 Task: Log work in the project AgileRamp for the issue 'Create a new online platform for online coding courses with advanced coding challenges and coding contests features' spent time as '4w 2d 17h 45m' and remaining time as '2w 5d 3h 18m' and add a flag. Now add the issue to the epic 'Cloud-native application development'. Log work in the project AgileRamp for the issue 'Implement a new cloud-based procurement management system for a company with advanced procurement planning and purchasing features' spent time as '2w 2d 5h 12m' and remaining time as '3w 3d 16h 37m' and clone the issue. Now add the issue to the epic 'Customer relationship management (CRM) system upgrade'
Action: Mouse moved to (224, 62)
Screenshot: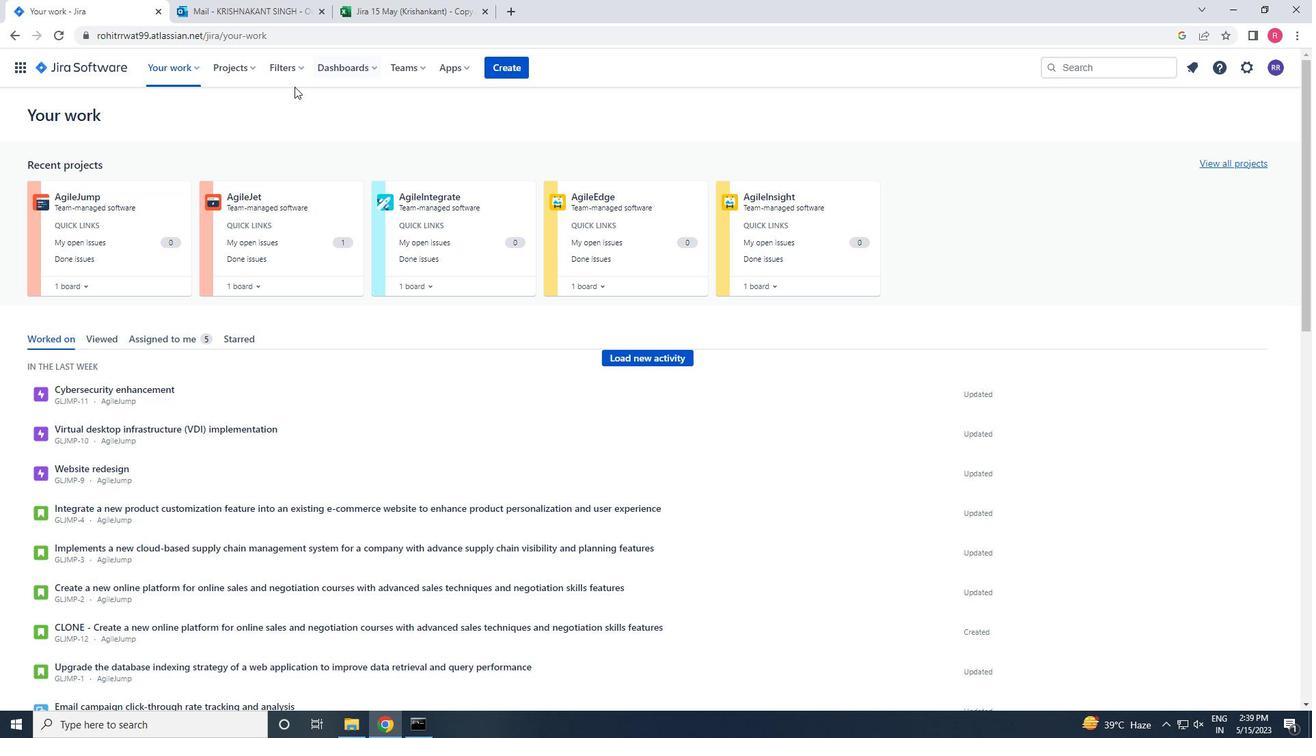 
Action: Mouse pressed left at (224, 62)
Screenshot: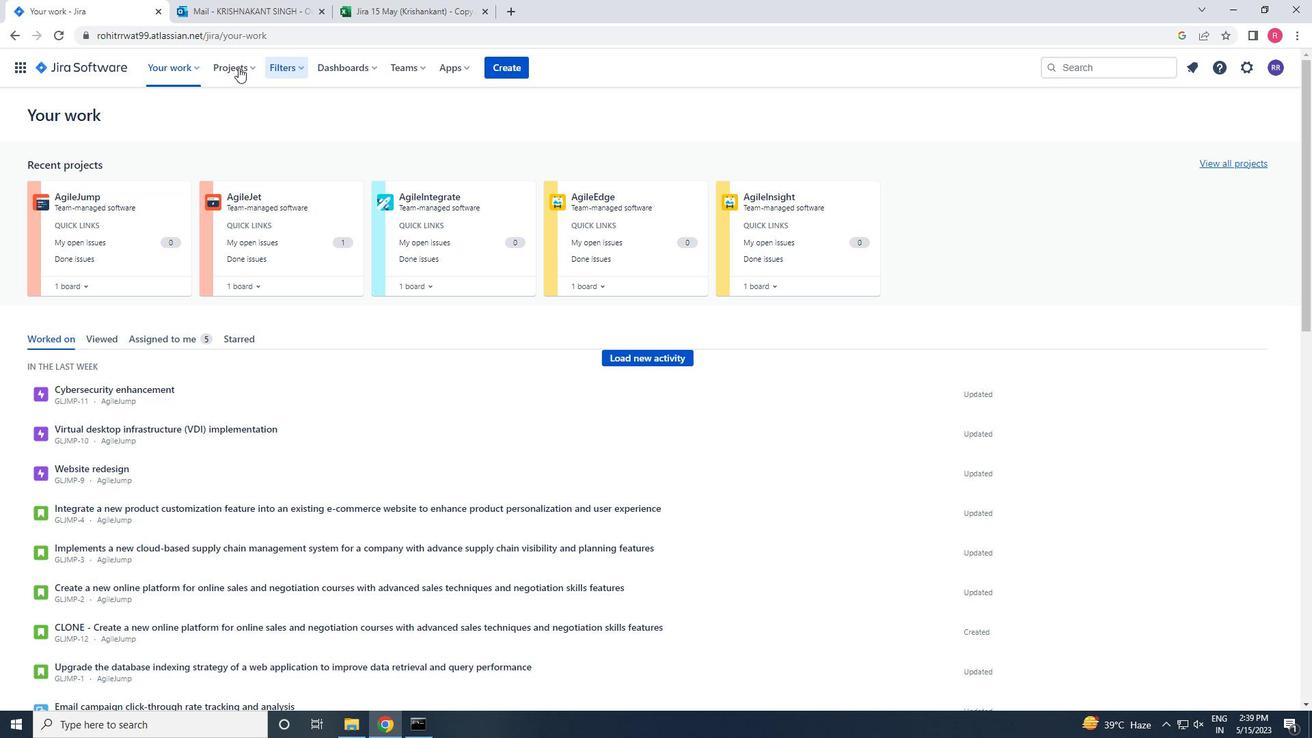 
Action: Mouse moved to (237, 121)
Screenshot: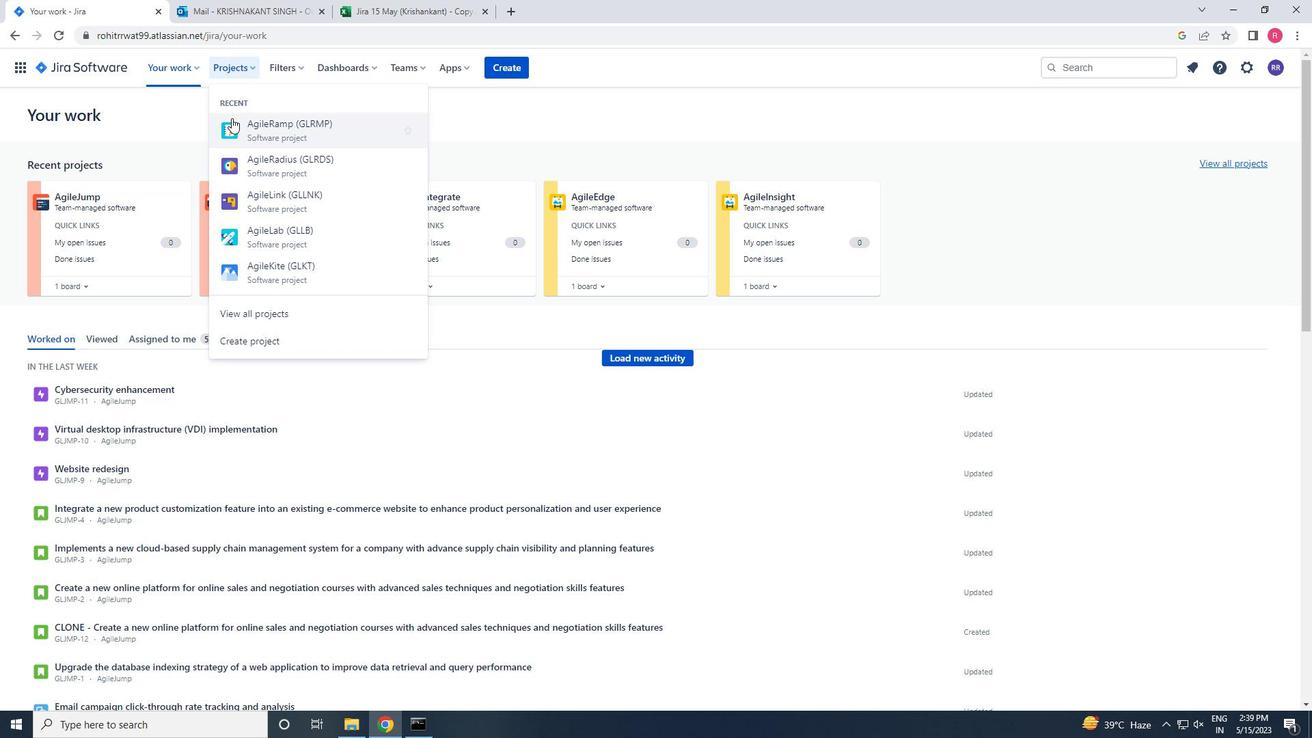 
Action: Mouse pressed left at (237, 121)
Screenshot: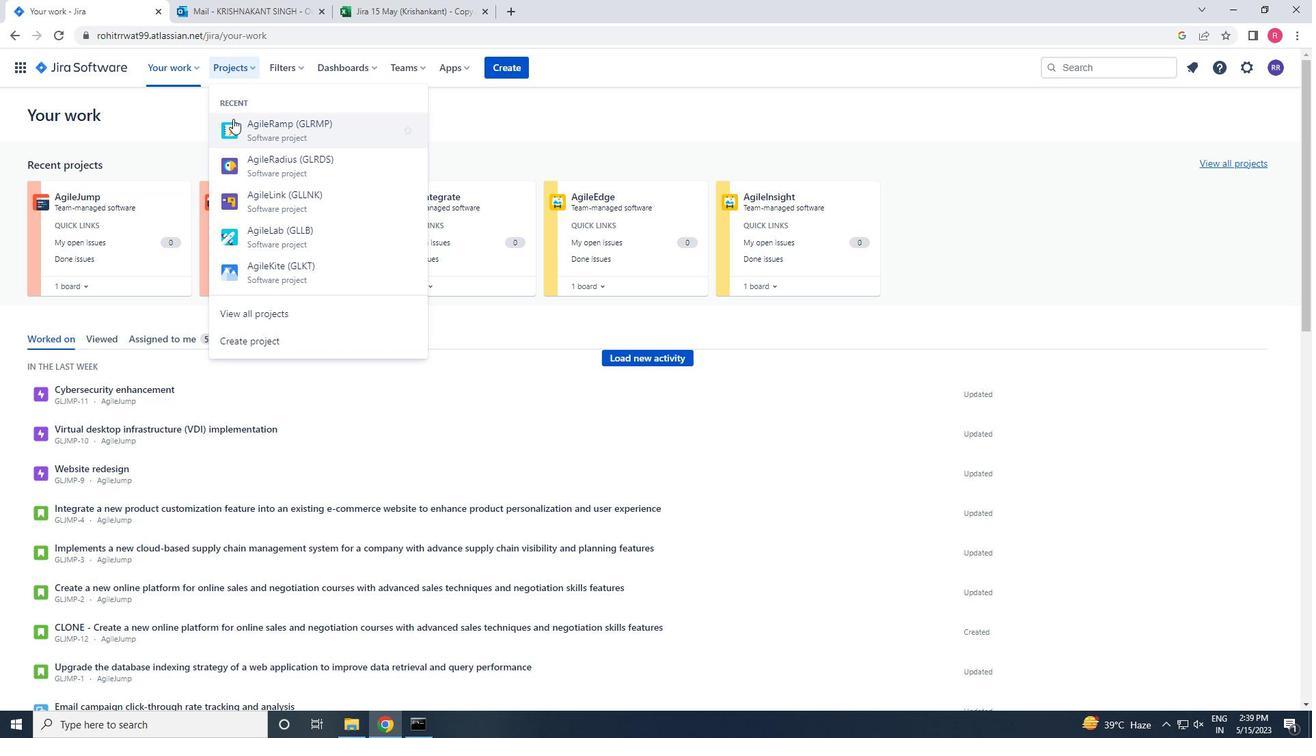 
Action: Mouse moved to (51, 216)
Screenshot: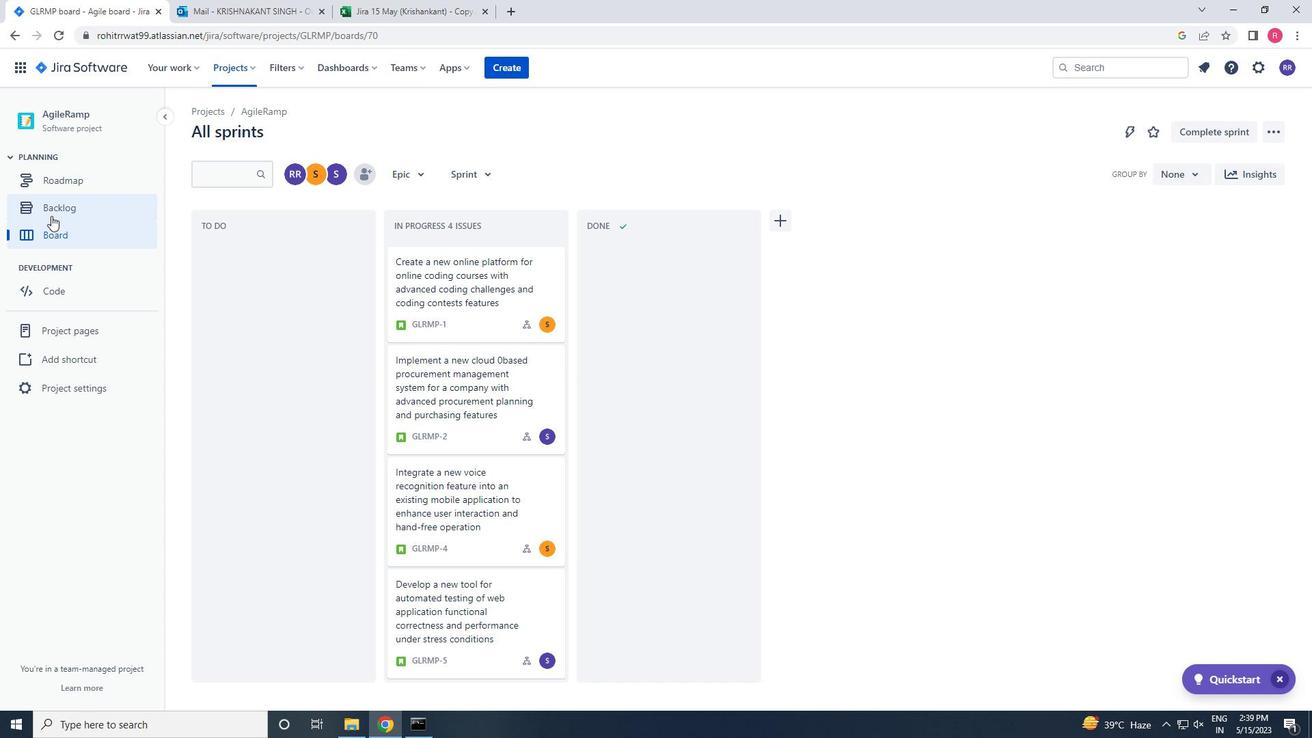 
Action: Mouse pressed left at (51, 216)
Screenshot: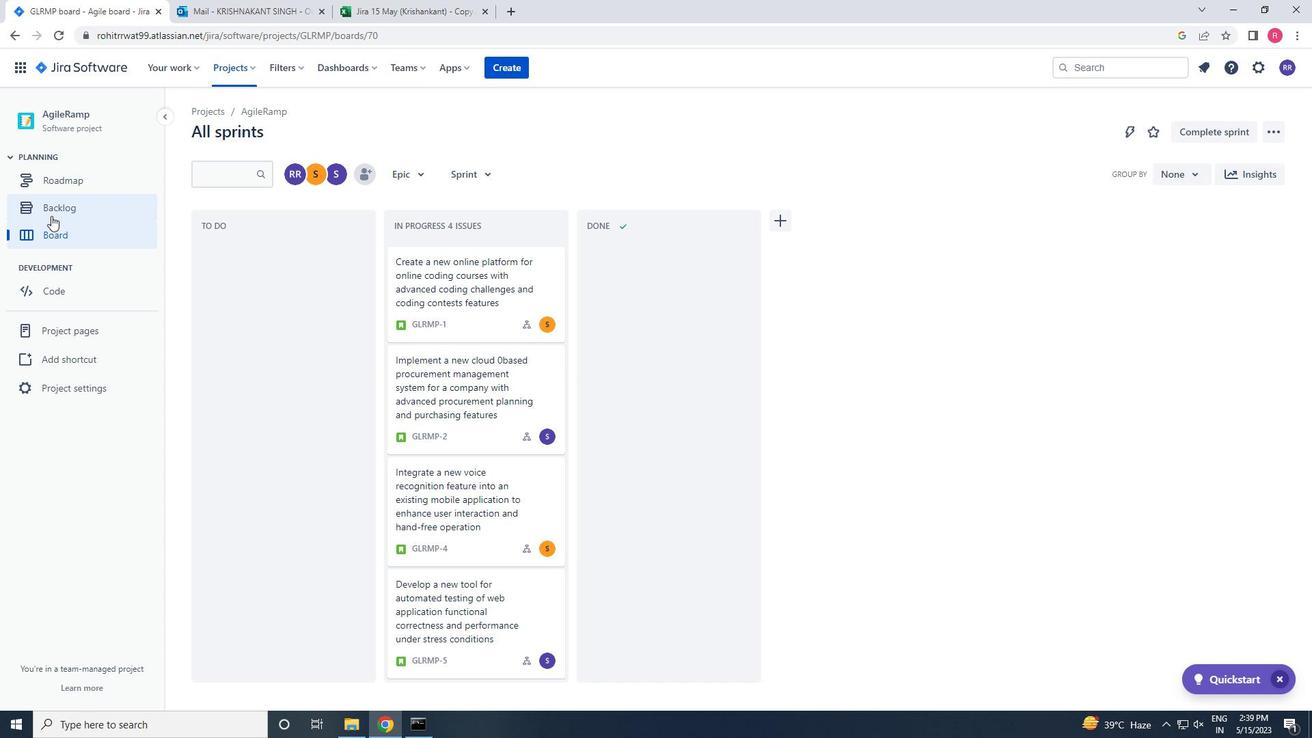 
Action: Mouse moved to (990, 317)
Screenshot: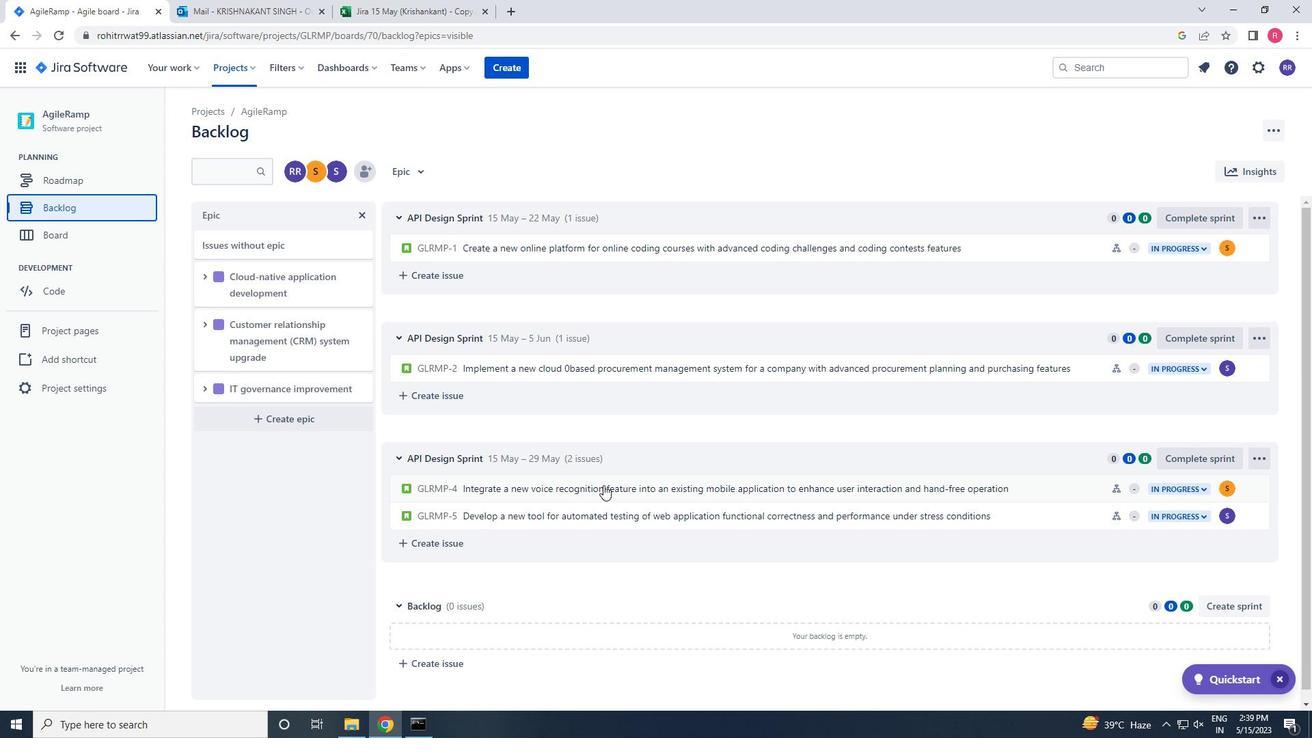 
Action: Mouse scrolled (990, 317) with delta (0, 0)
Screenshot: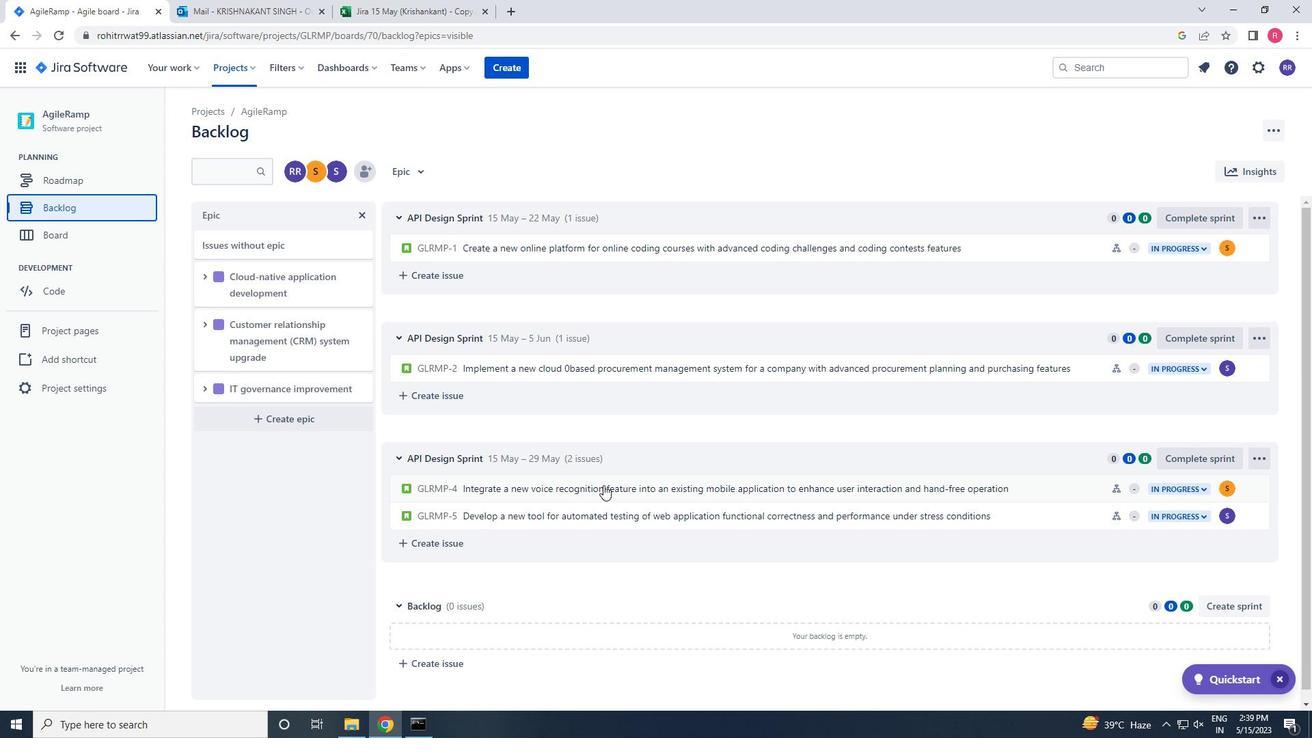
Action: Mouse moved to (1074, 235)
Screenshot: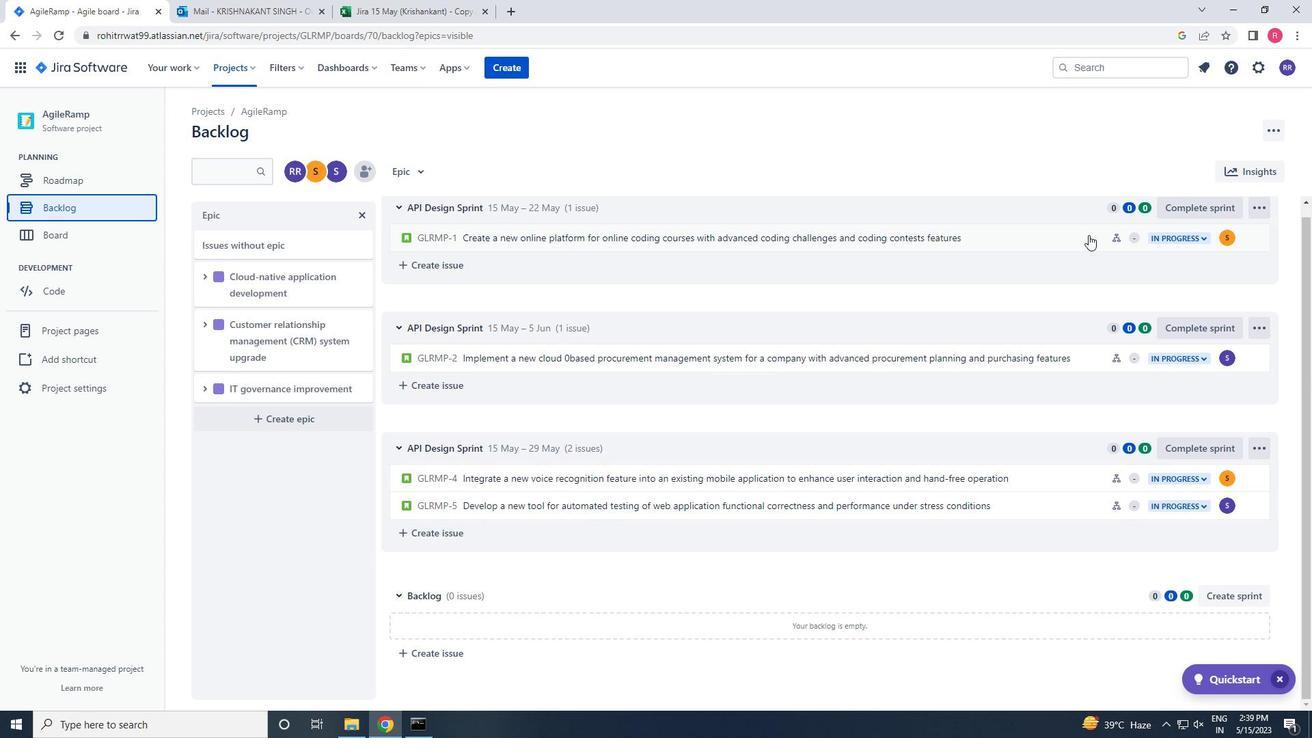 
Action: Mouse pressed left at (1074, 235)
Screenshot: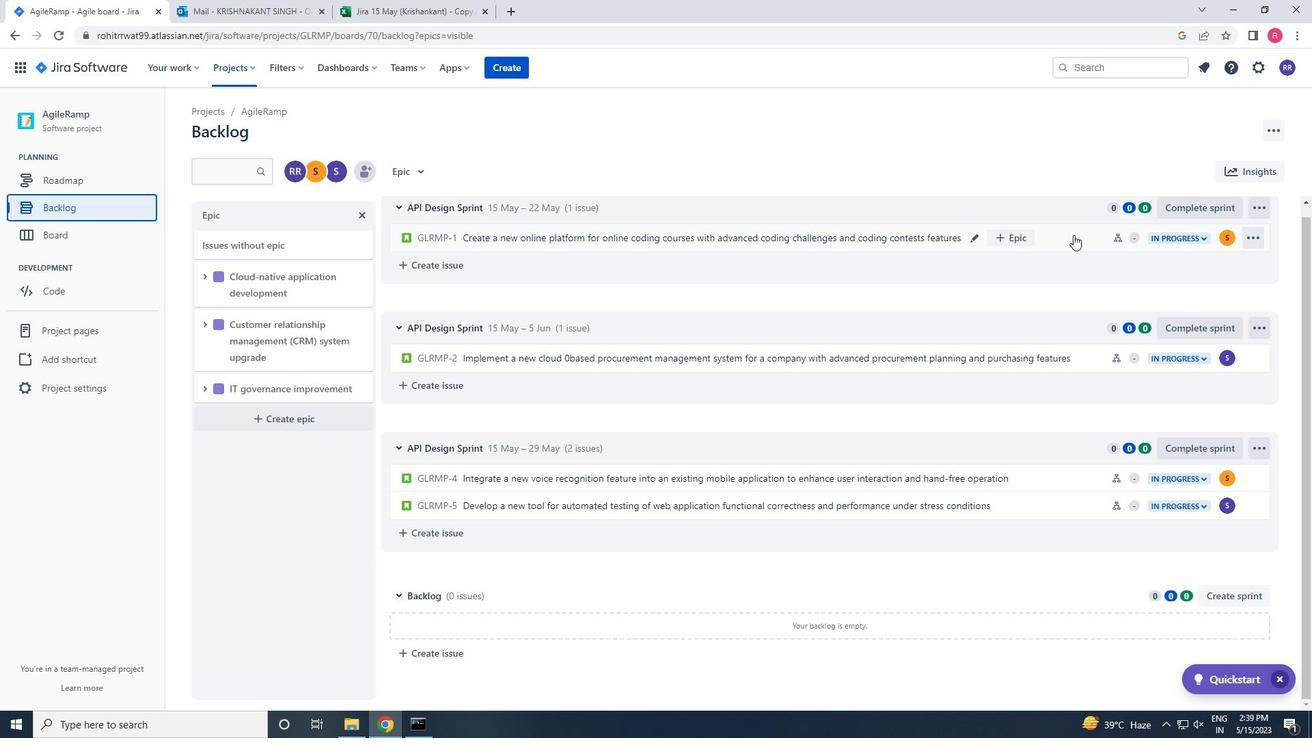 
Action: Mouse moved to (1253, 207)
Screenshot: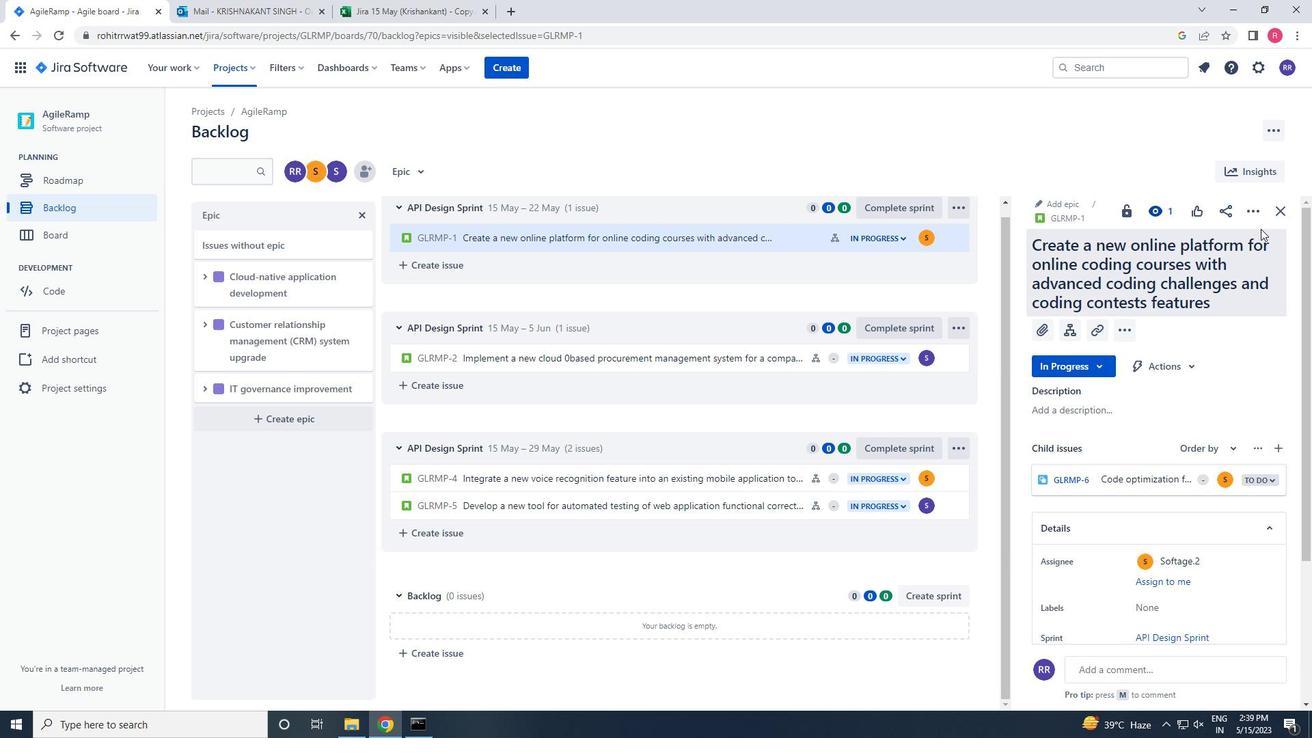 
Action: Mouse pressed left at (1253, 207)
Screenshot: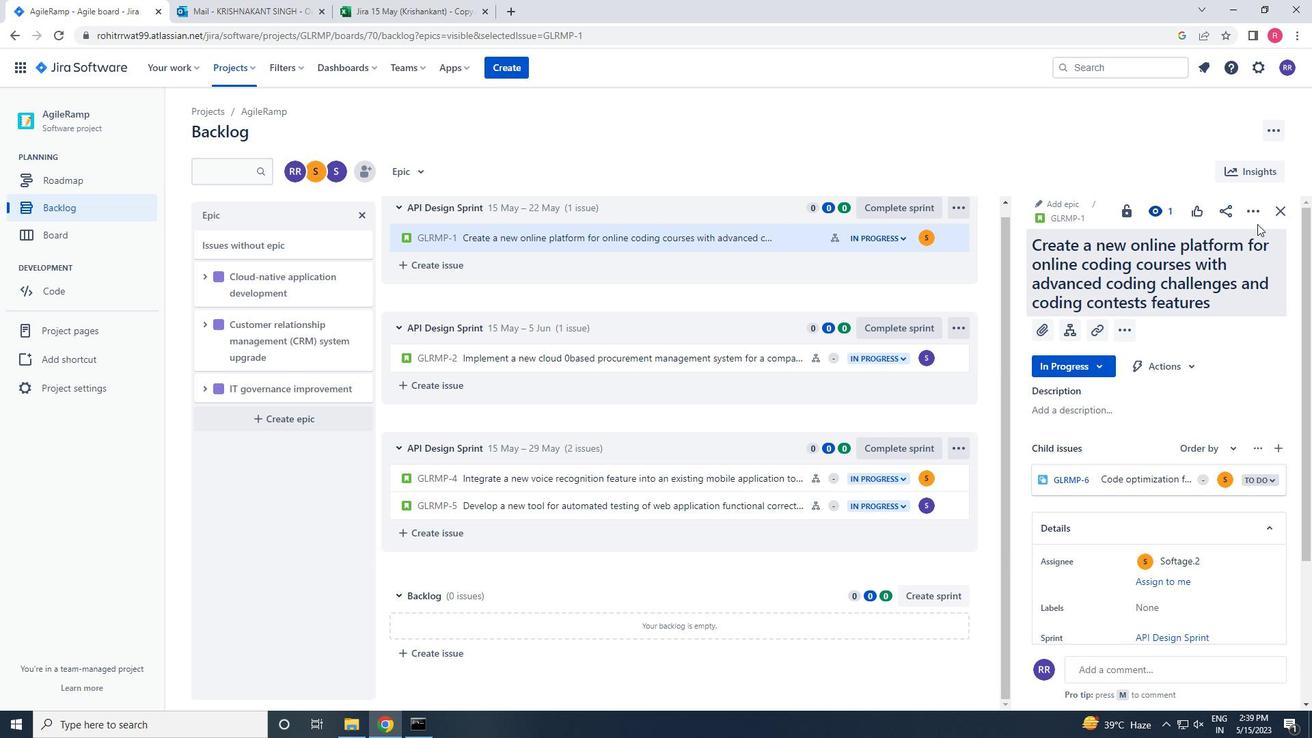 
Action: Mouse moved to (1218, 244)
Screenshot: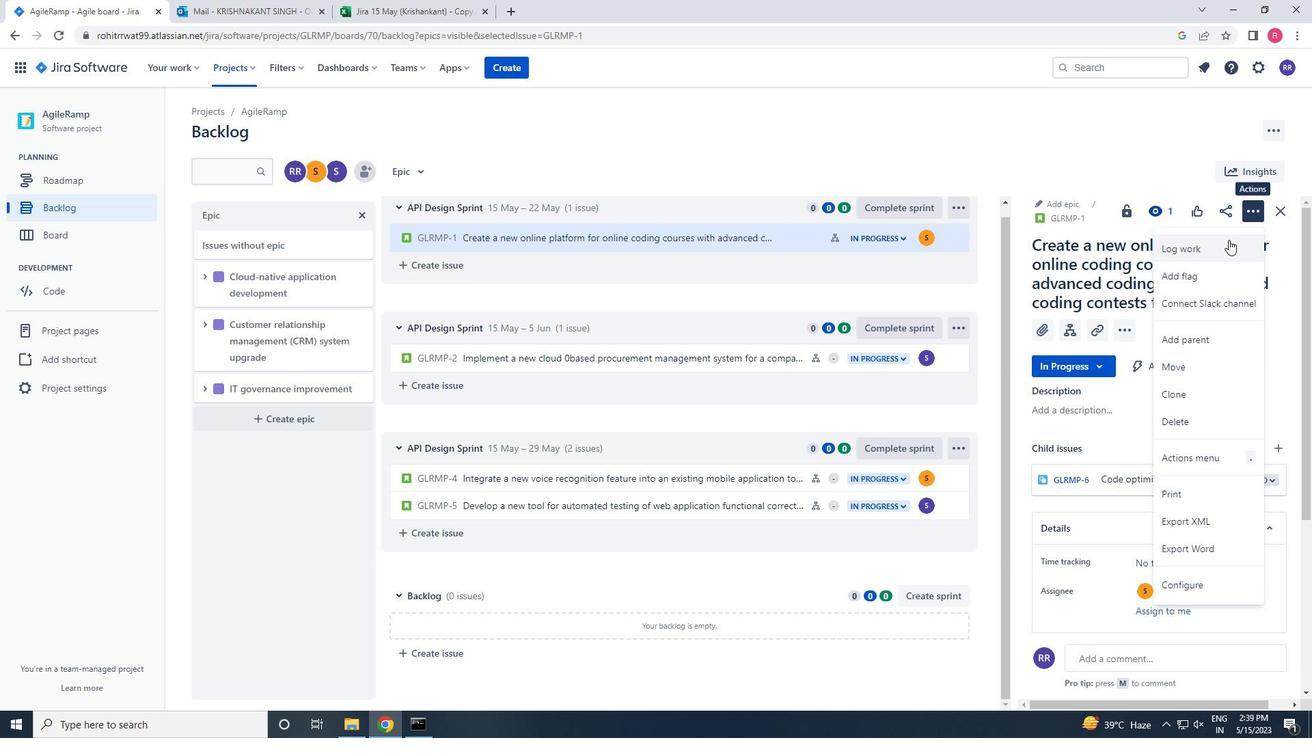
Action: Mouse pressed left at (1218, 244)
Screenshot: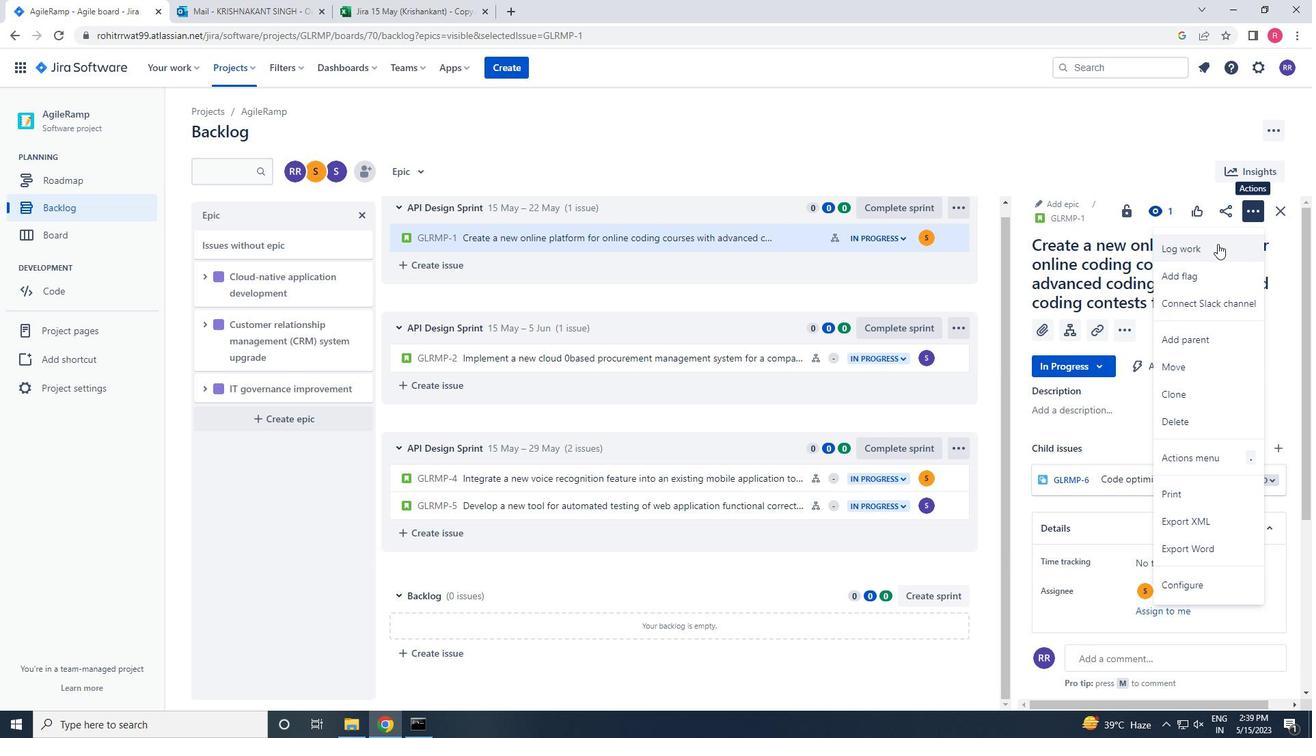 
Action: Key pressed 4w<Key.space>2d17h<Key.space>45m<Key.tab>
Screenshot: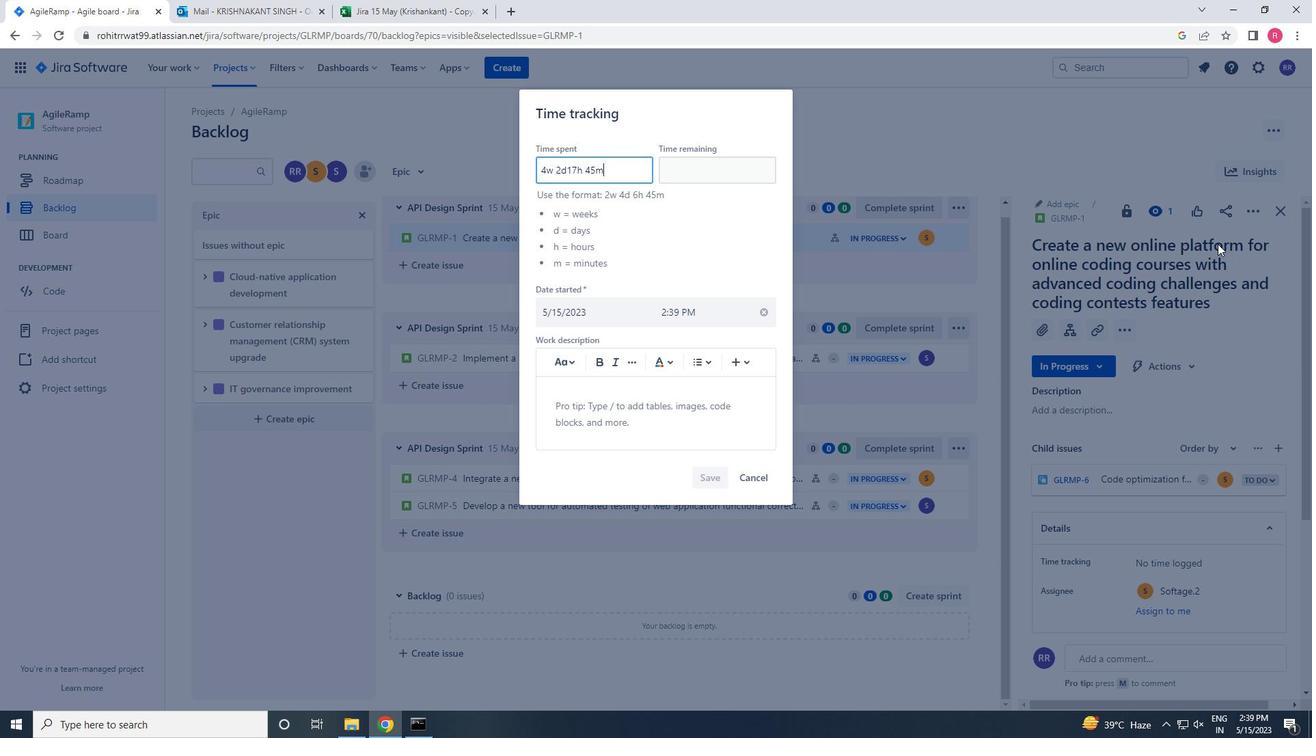
Action: Mouse moved to (567, 173)
Screenshot: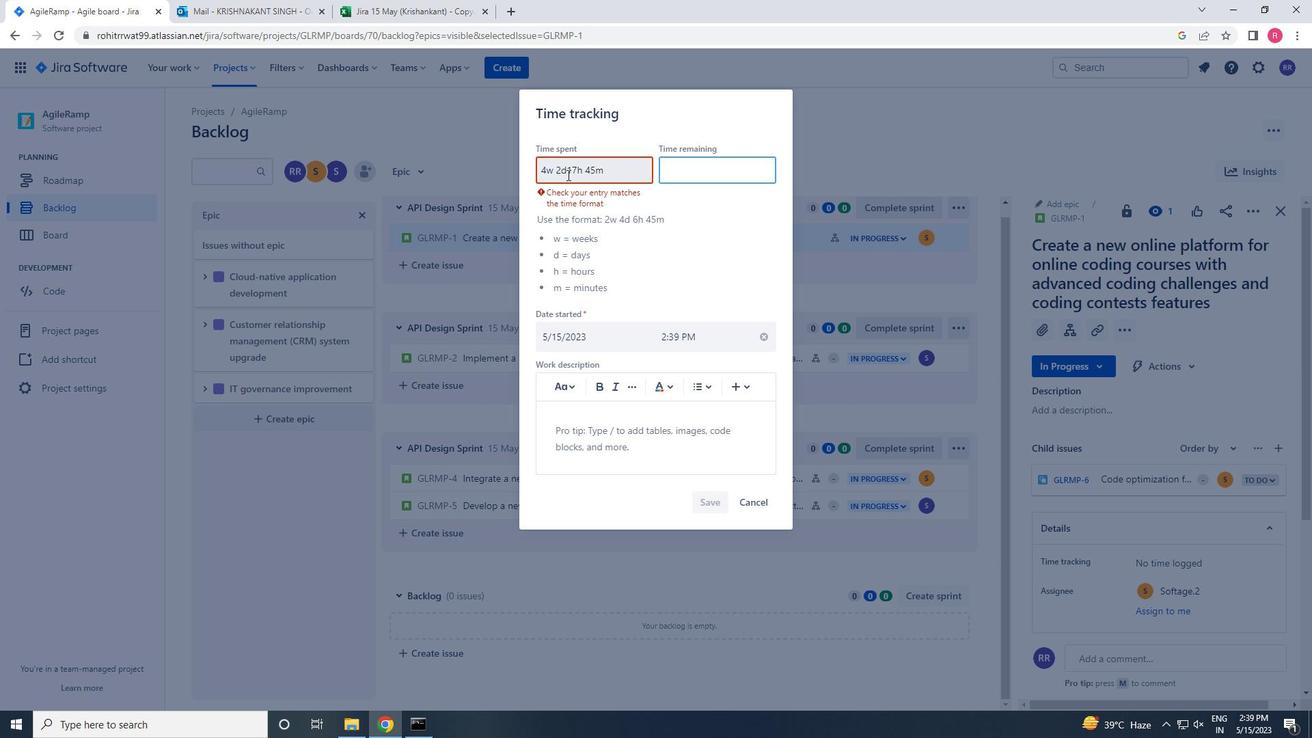 
Action: Mouse pressed left at (567, 173)
Screenshot: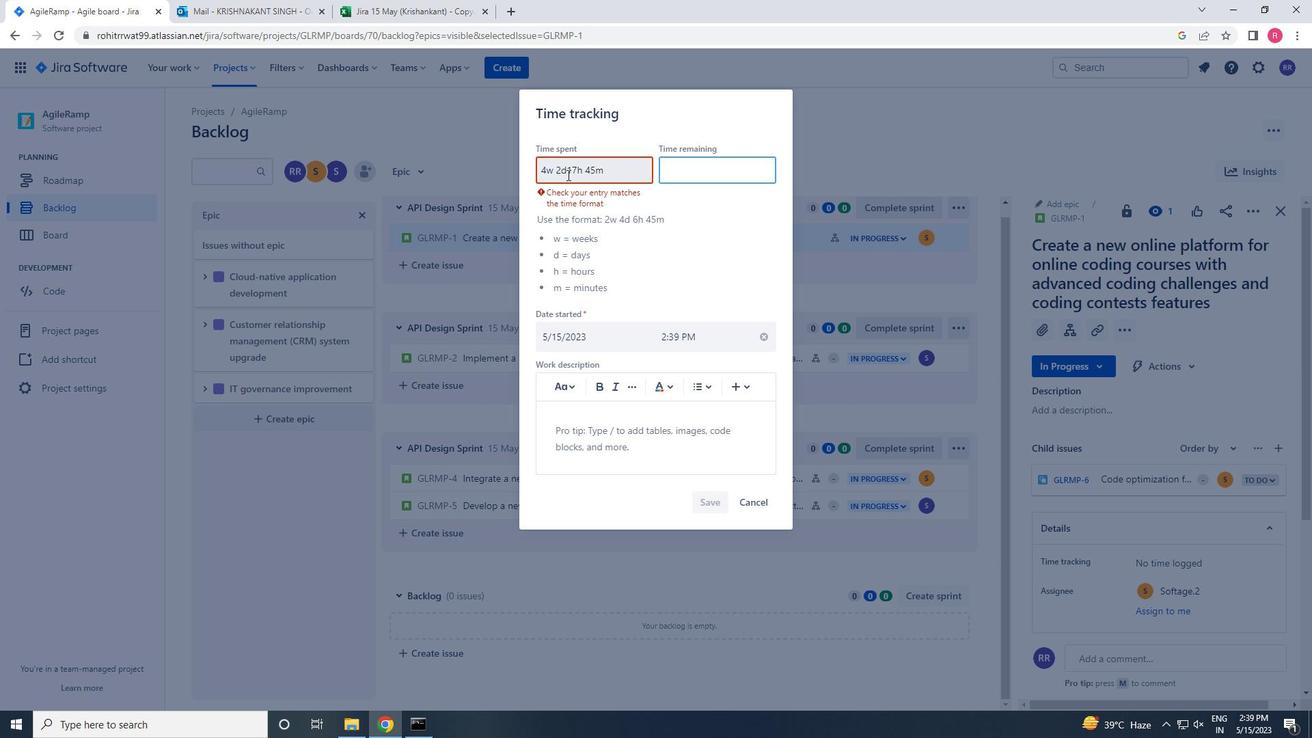 
Action: Key pressed <Key.space><Key.tab>2w<Key.space>5d<Key.space>3h<Key.space>18m
Screenshot: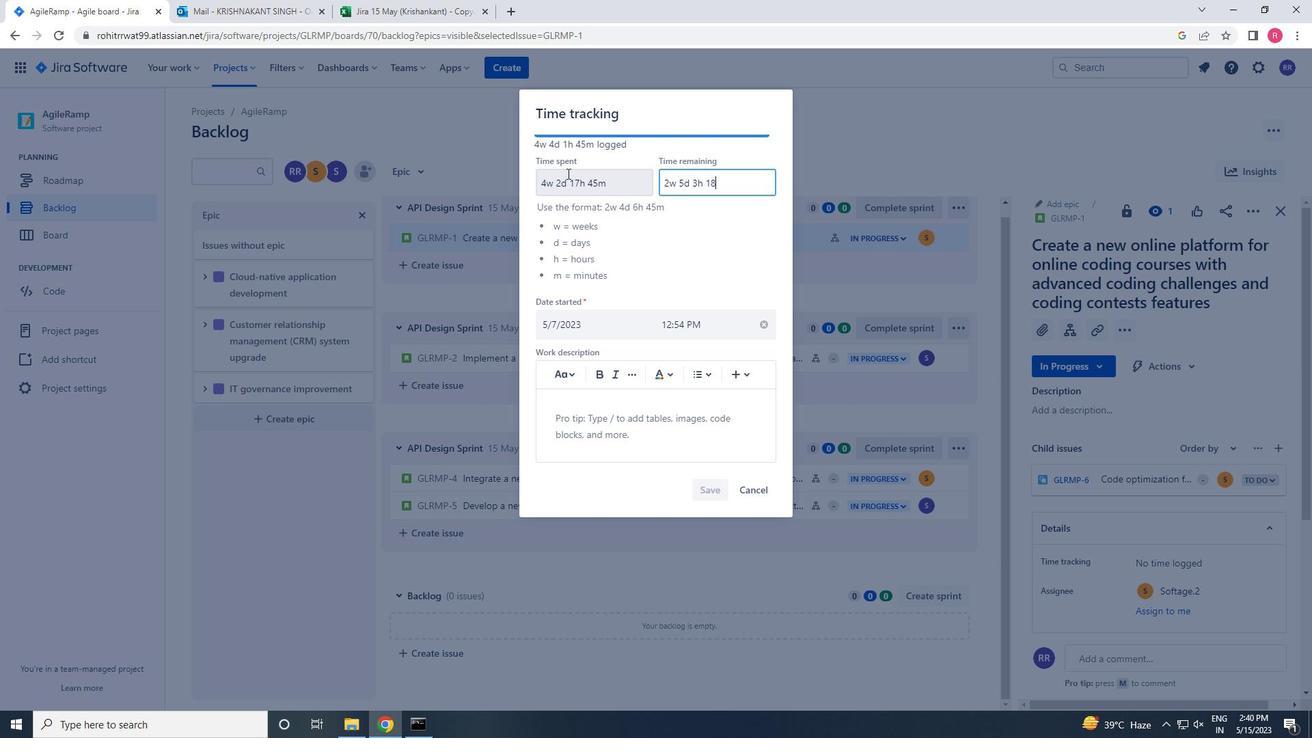 
Action: Mouse scrolled (567, 174) with delta (0, 0)
Screenshot: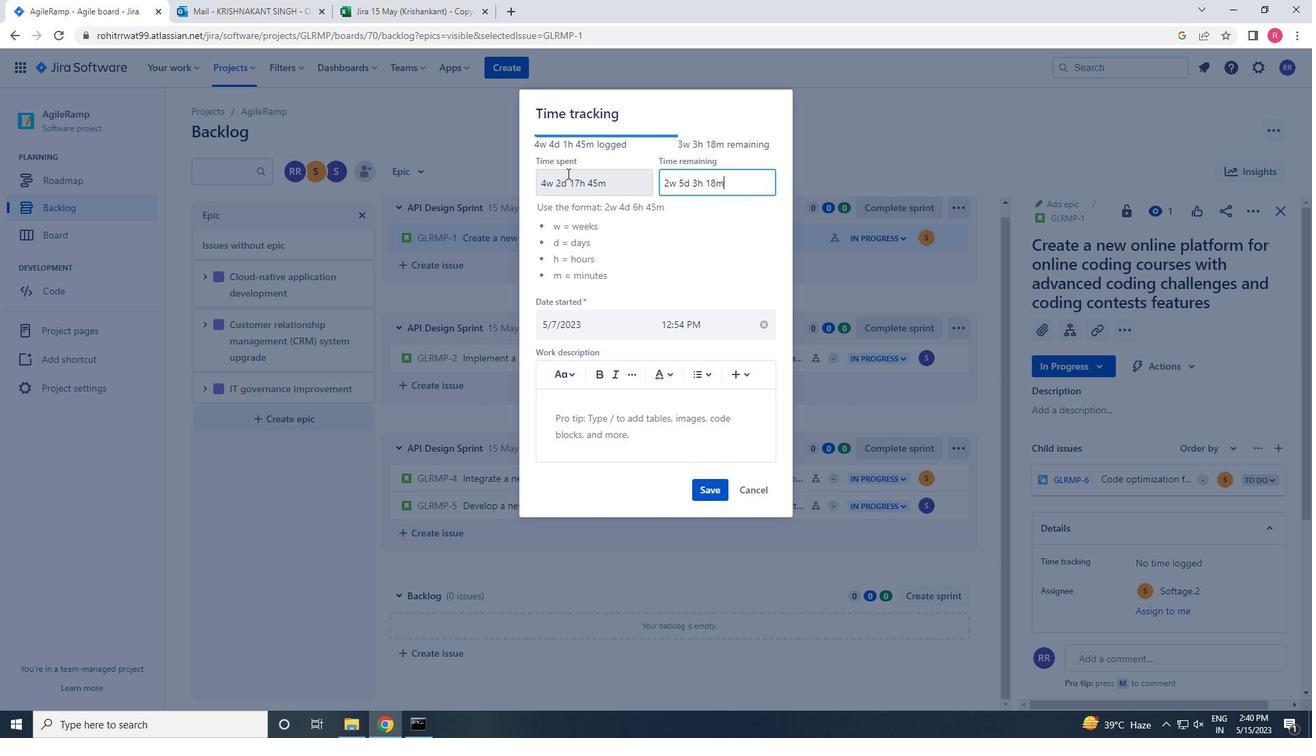 
Action: Mouse moved to (702, 493)
Screenshot: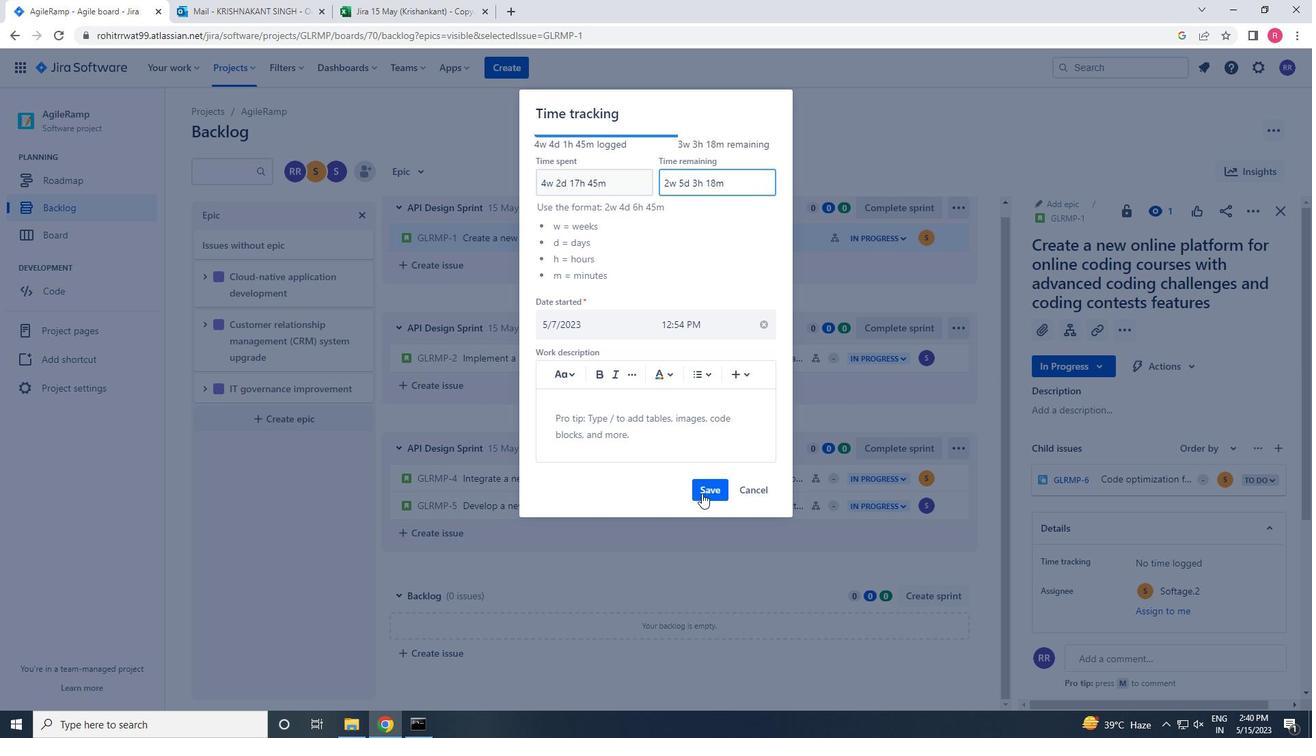 
Action: Mouse pressed left at (702, 493)
Screenshot: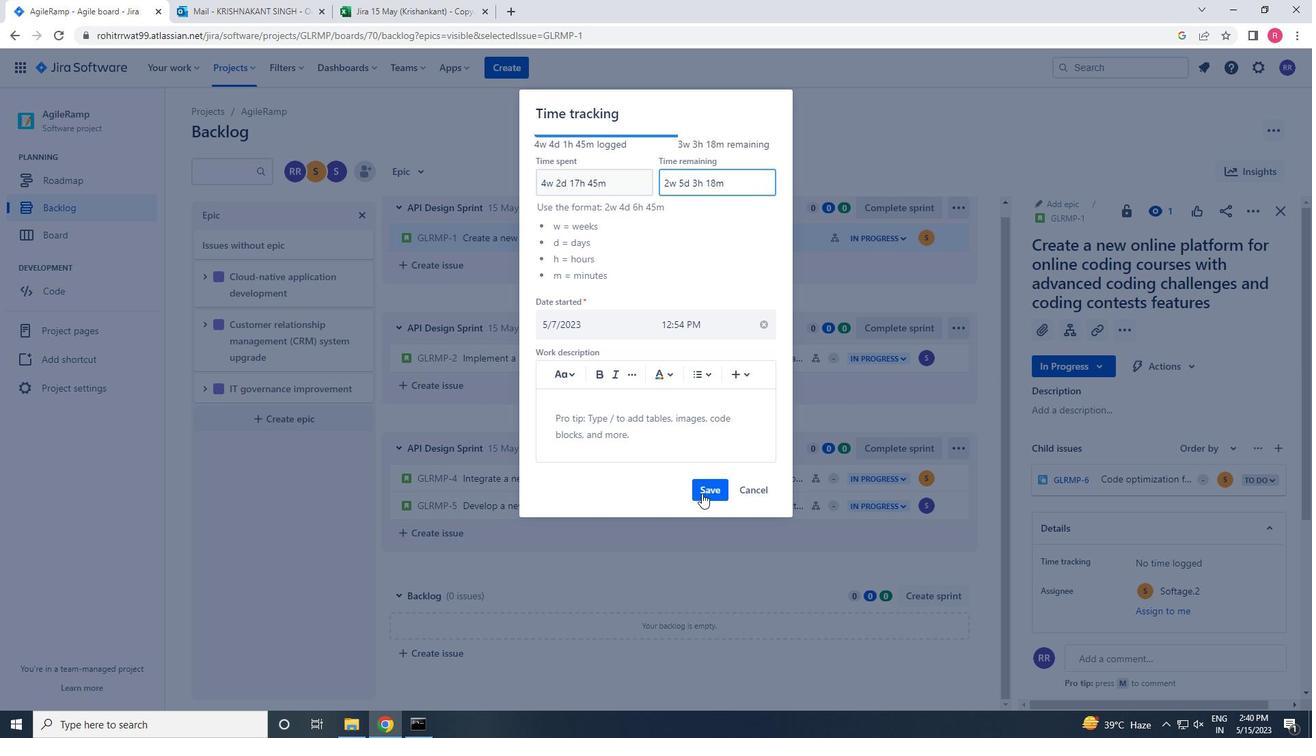 
Action: Mouse moved to (1246, 209)
Screenshot: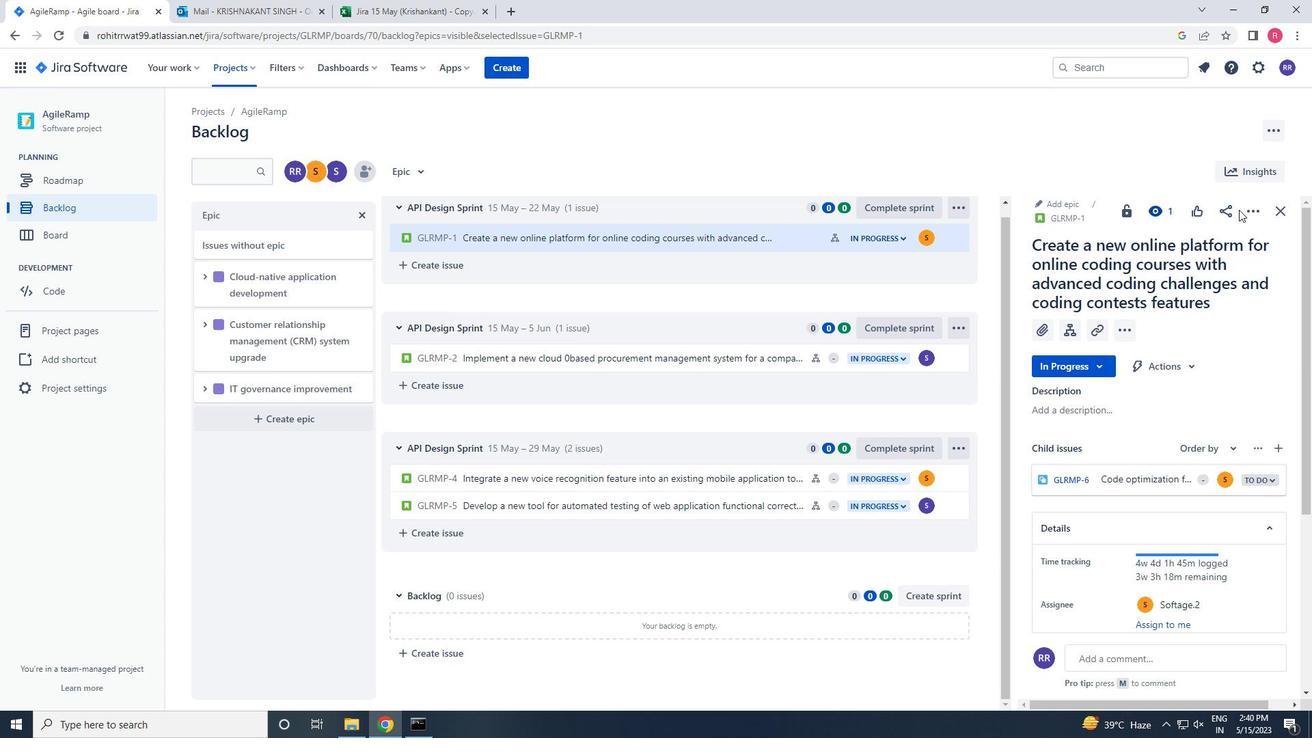 
Action: Mouse pressed left at (1246, 209)
Screenshot: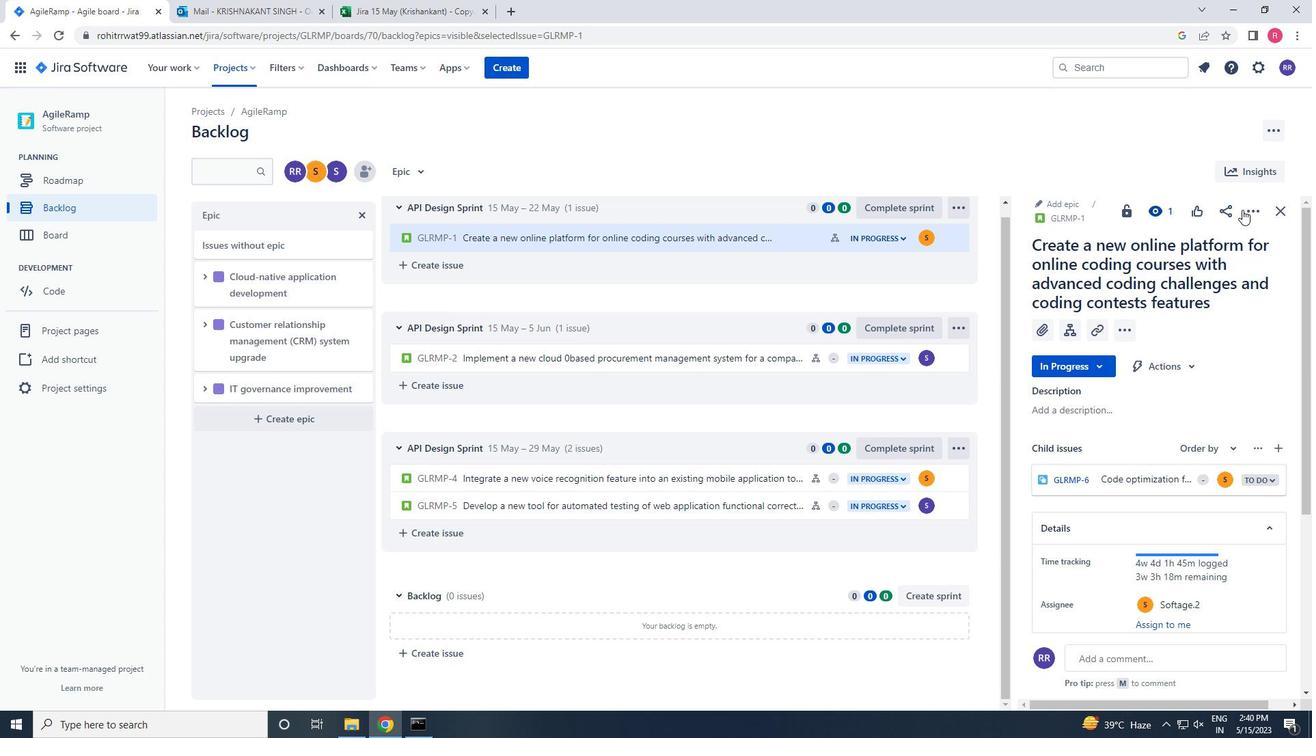 
Action: Mouse moved to (1219, 283)
Screenshot: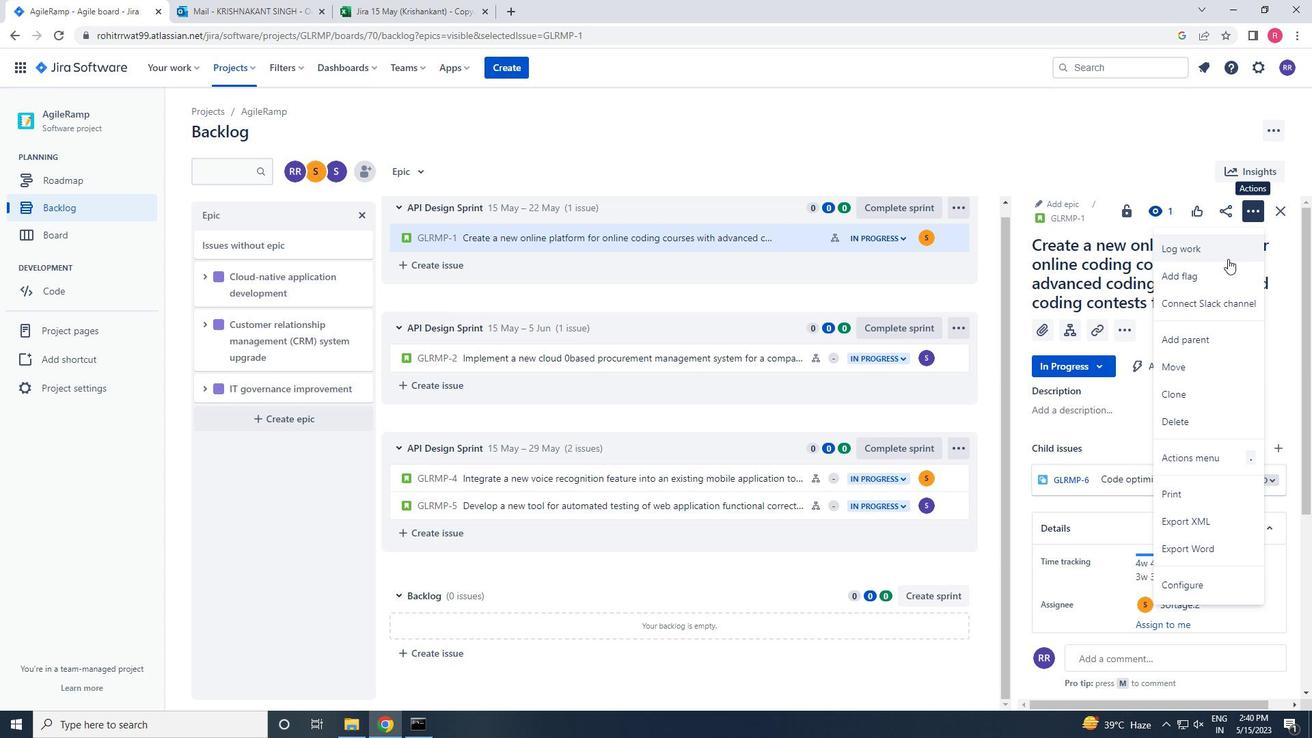 
Action: Mouse pressed left at (1219, 283)
Screenshot: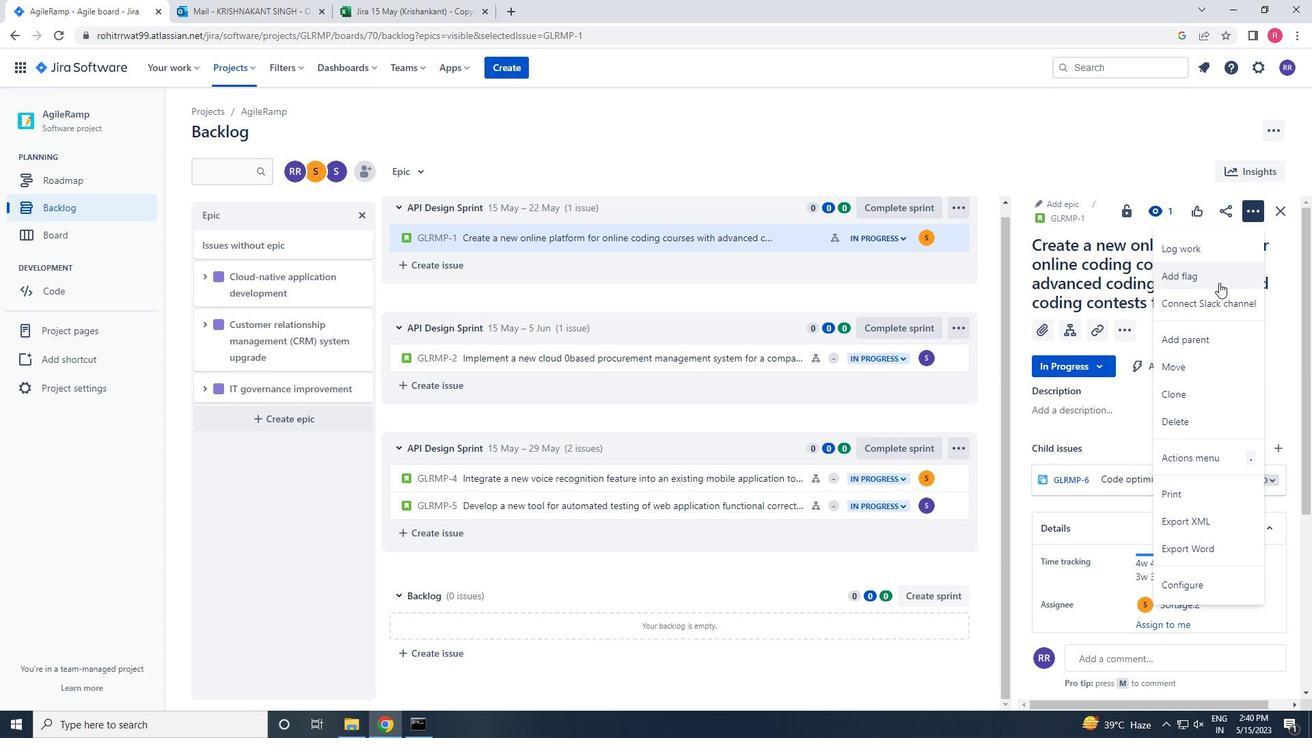 
Action: Mouse moved to (780, 237)
Screenshot: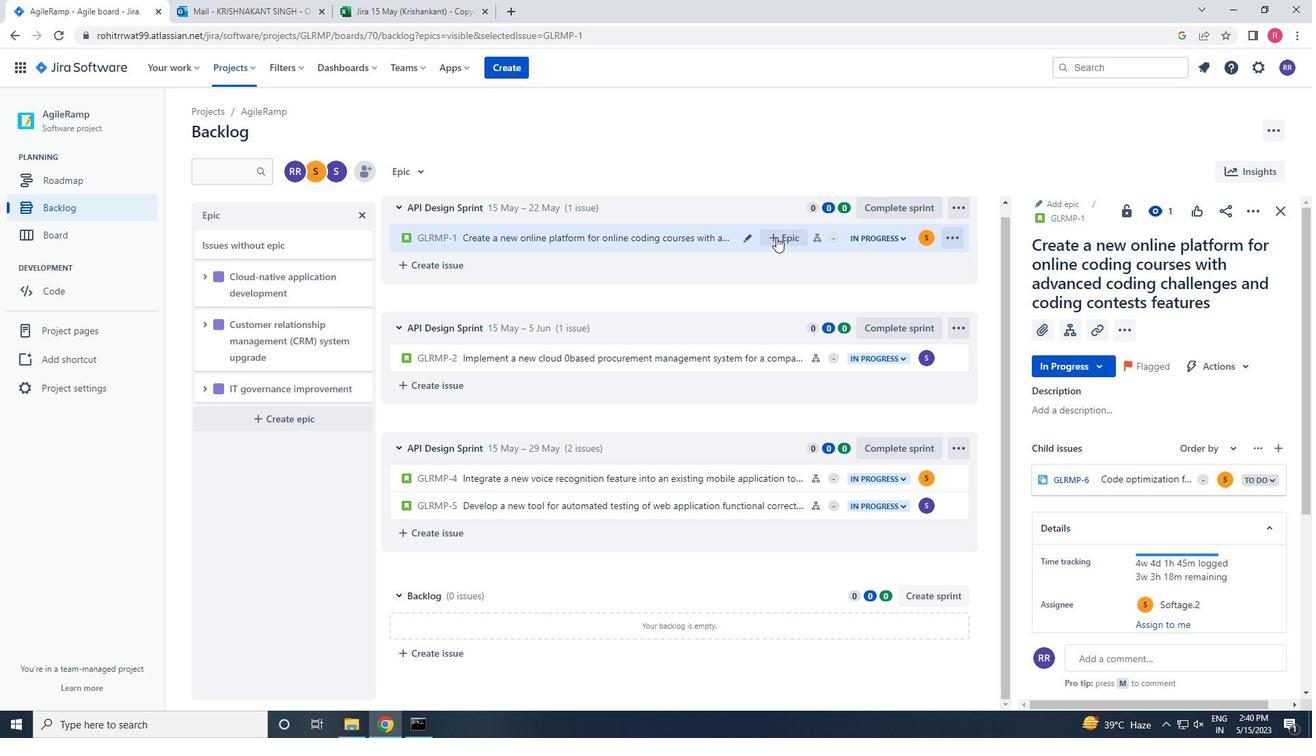 
Action: Mouse pressed left at (780, 237)
Screenshot: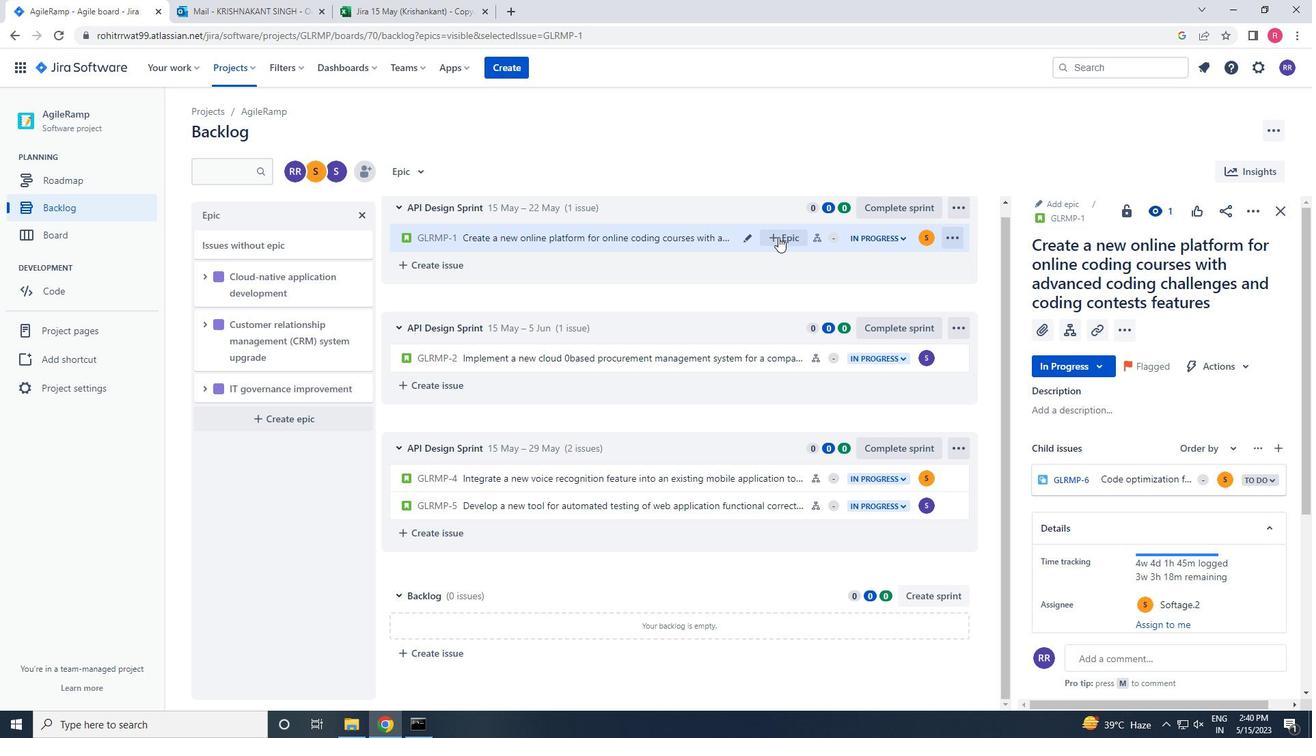 
Action: Mouse moved to (819, 333)
Screenshot: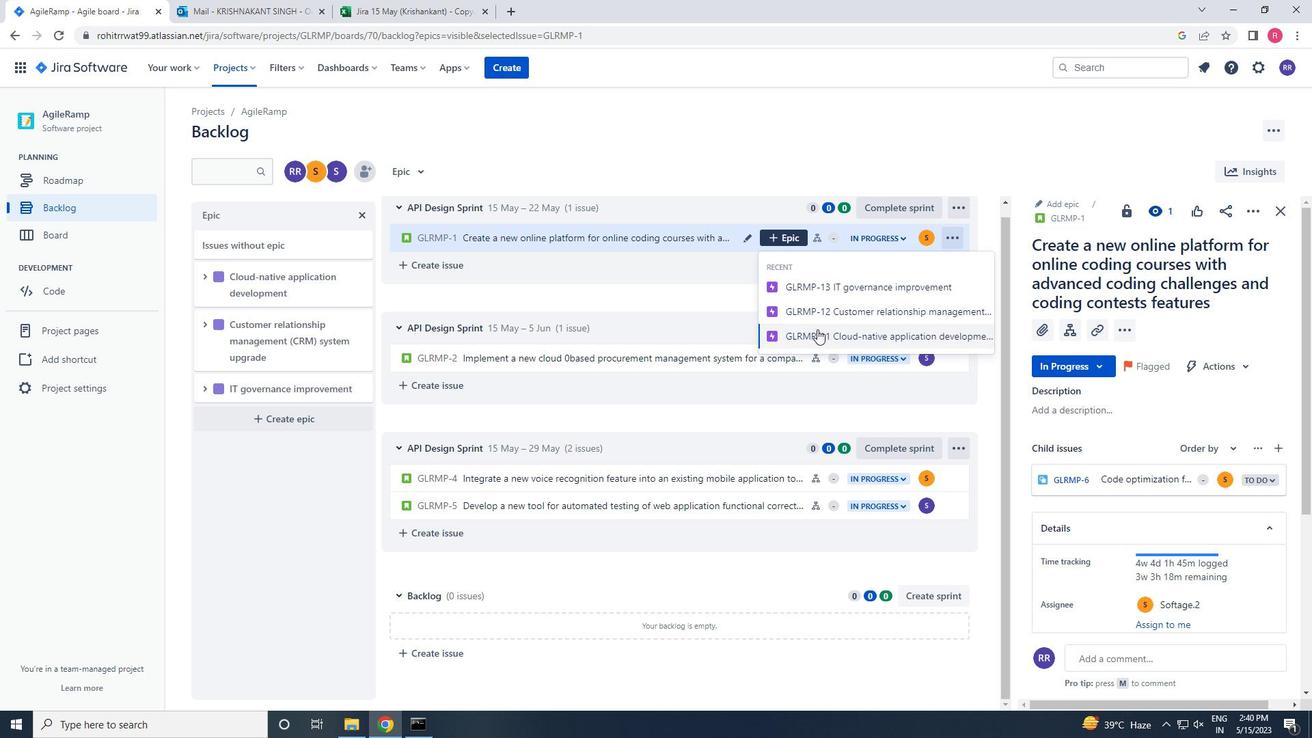 
Action: Mouse pressed left at (819, 333)
Screenshot: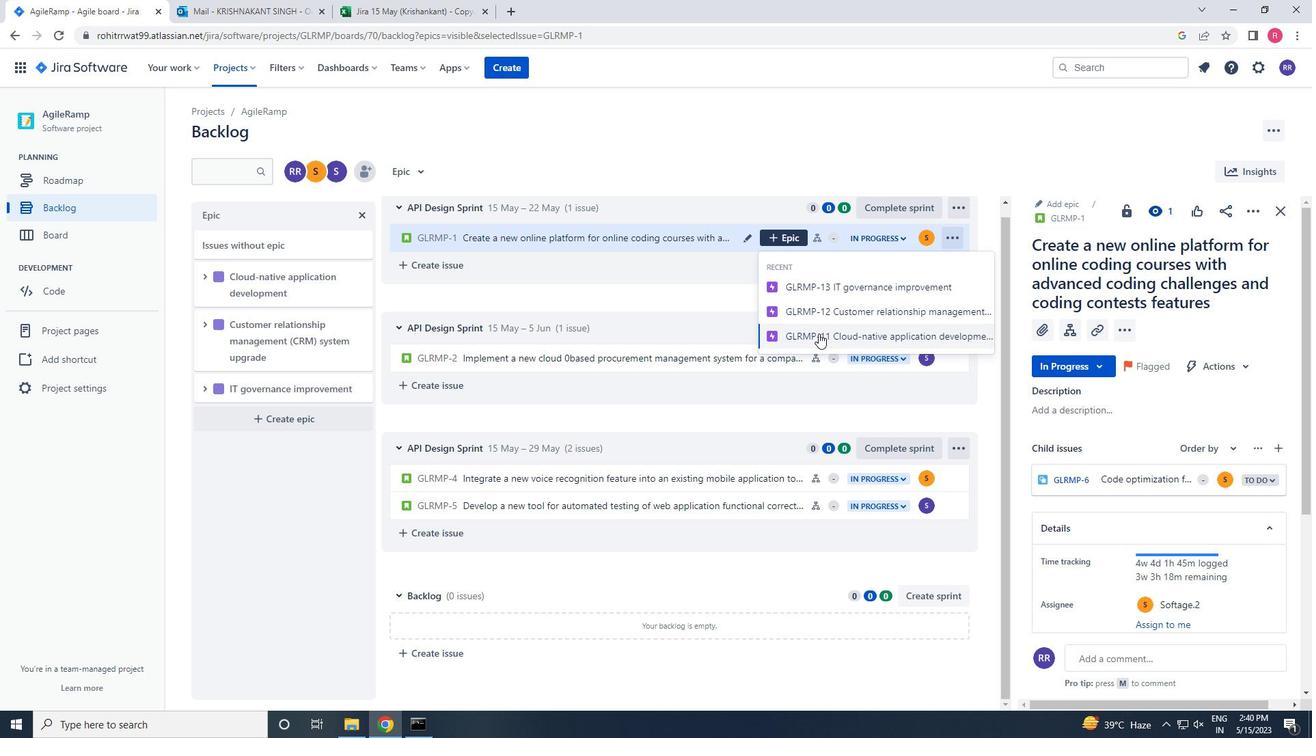 
Action: Mouse moved to (776, 364)
Screenshot: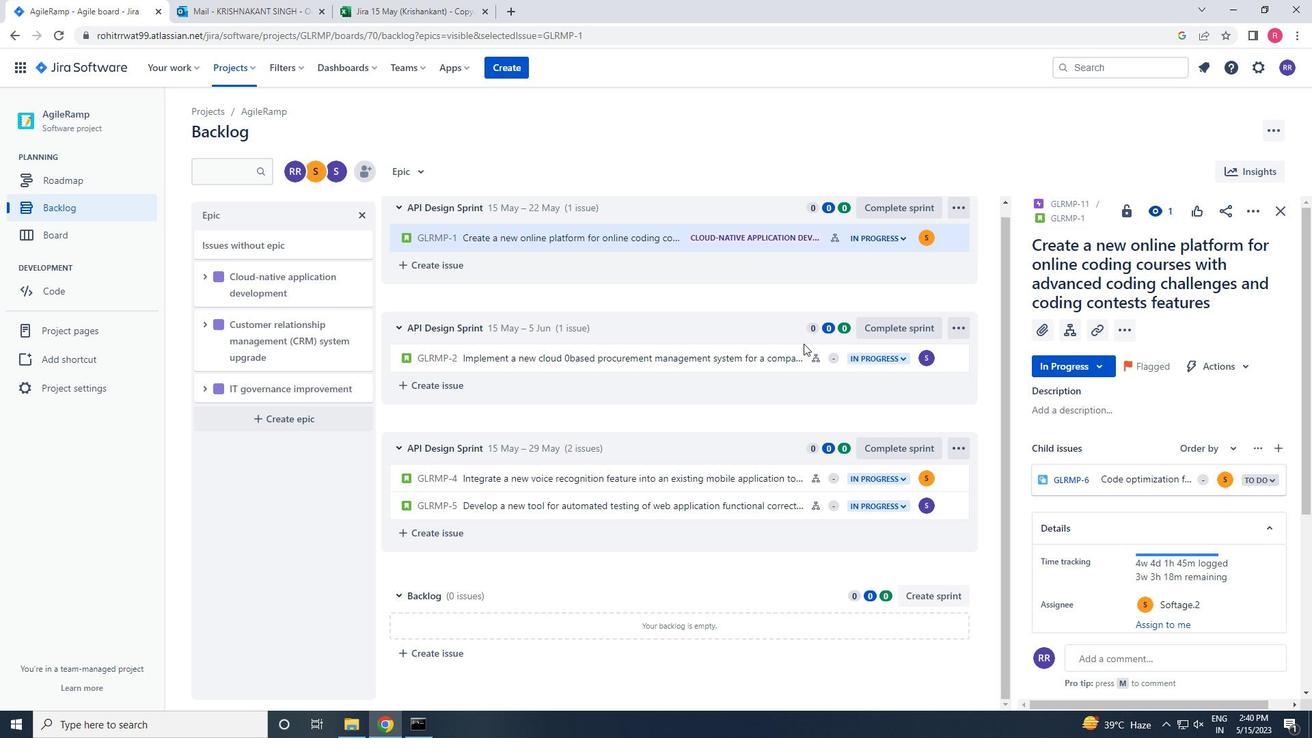 
Action: Mouse pressed left at (776, 364)
Screenshot: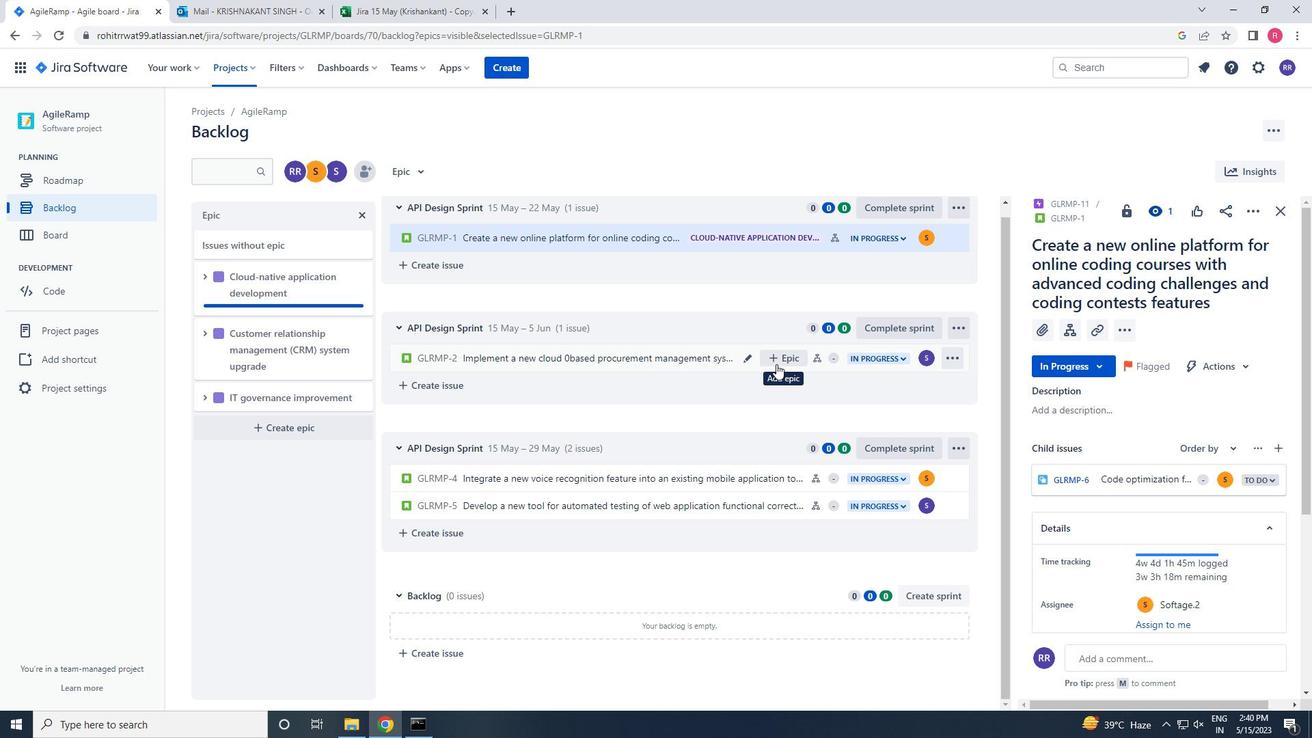 
Action: Mouse moved to (710, 367)
Screenshot: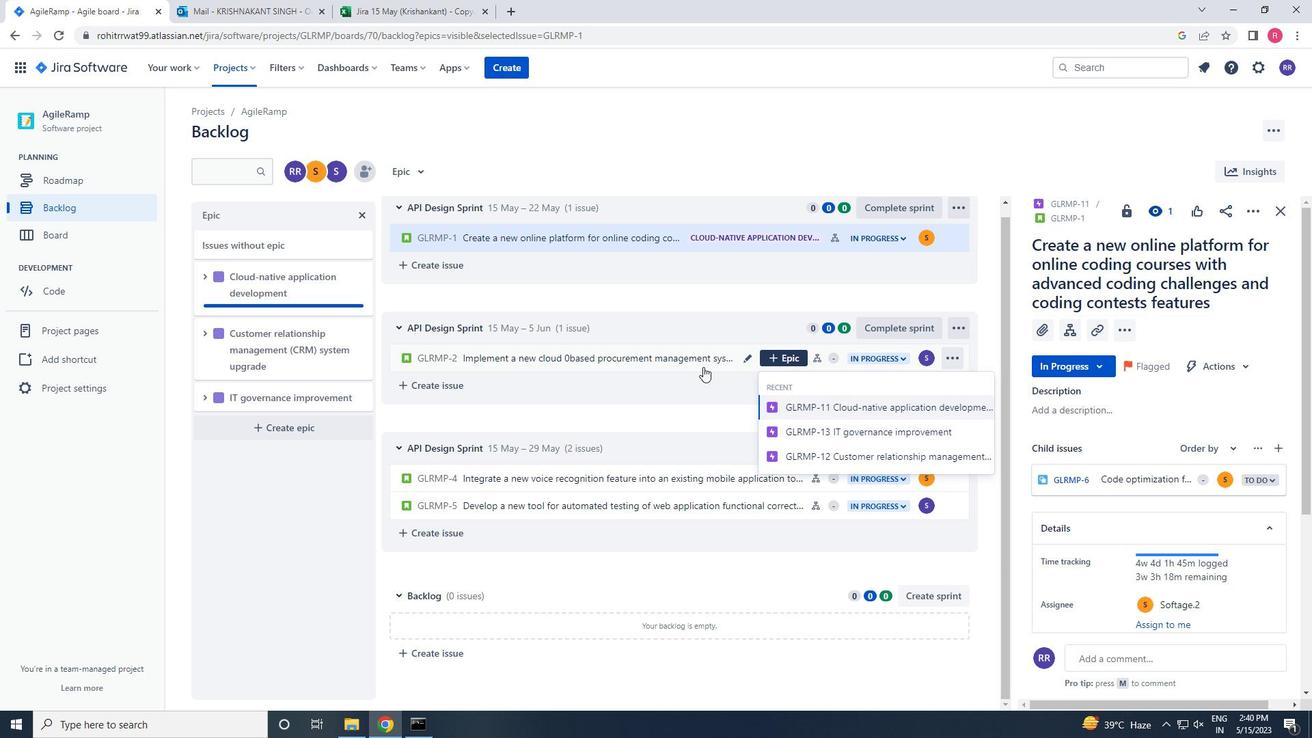 
Action: Mouse pressed left at (710, 367)
Screenshot: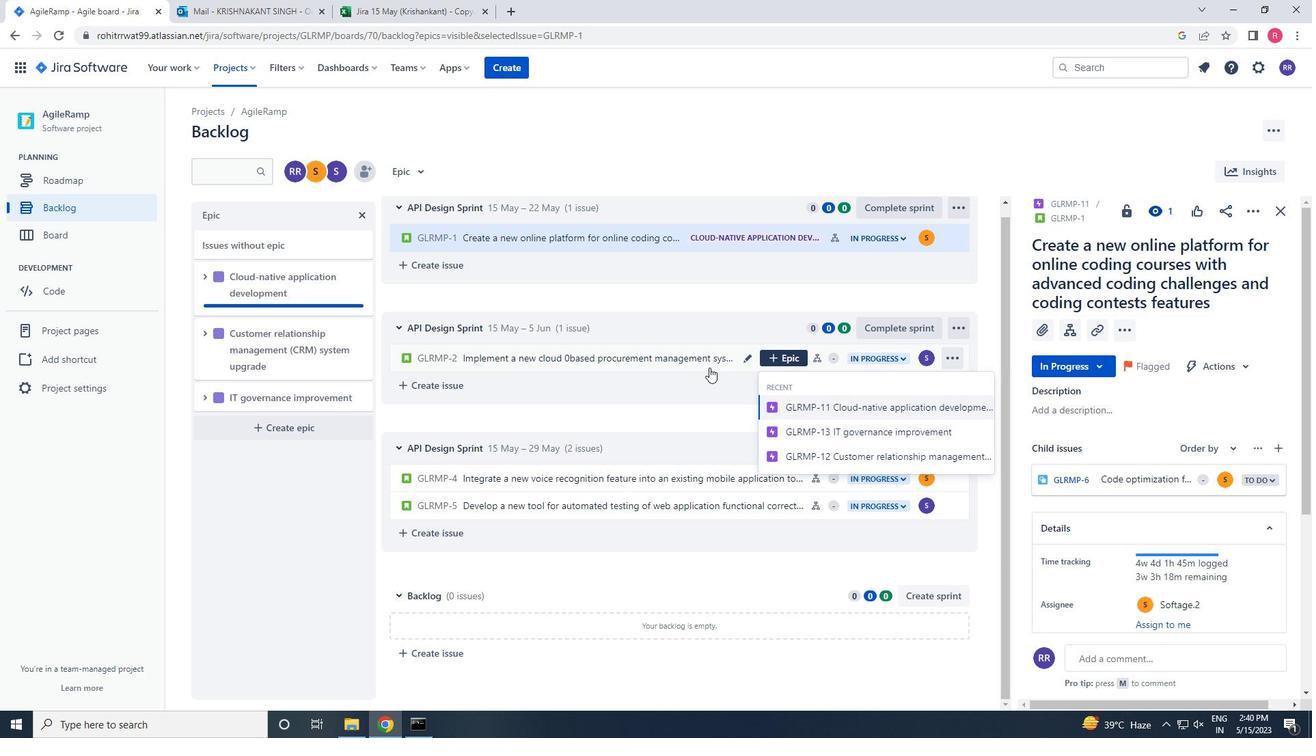 
Action: Mouse moved to (1257, 212)
Screenshot: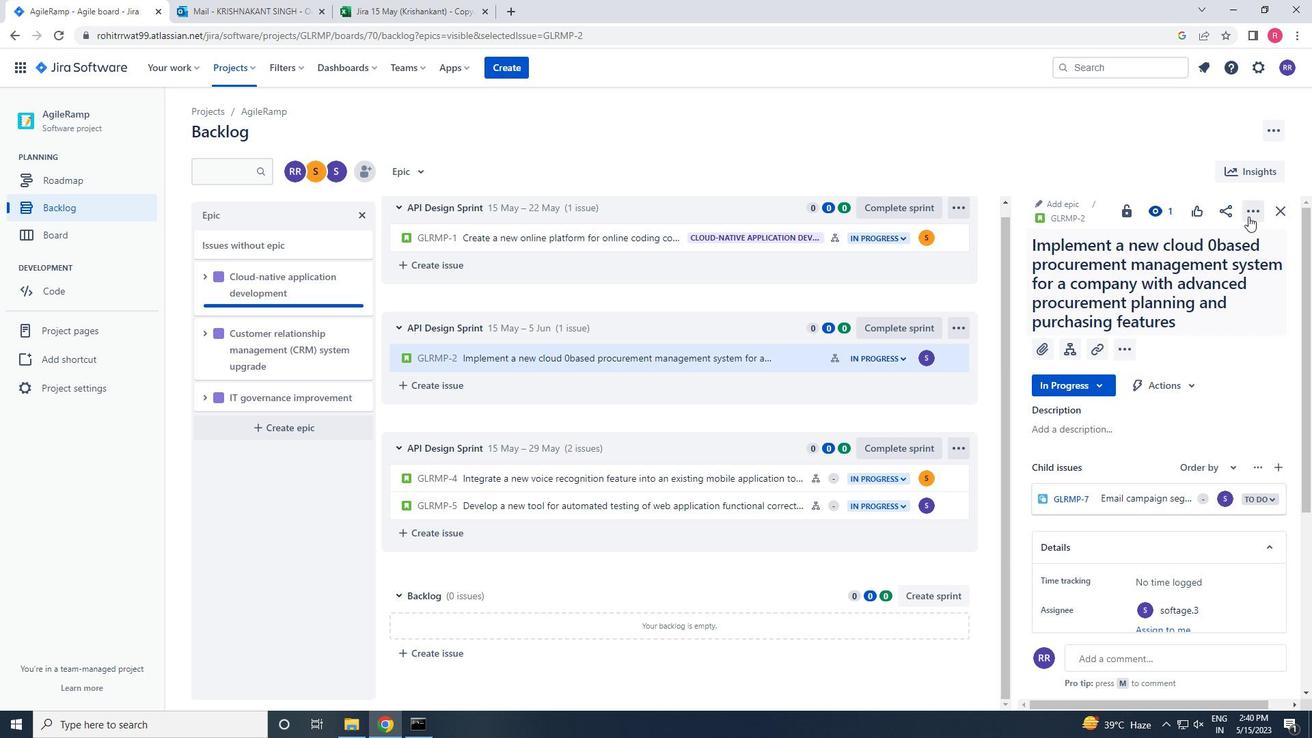 
Action: Mouse pressed left at (1257, 212)
Screenshot: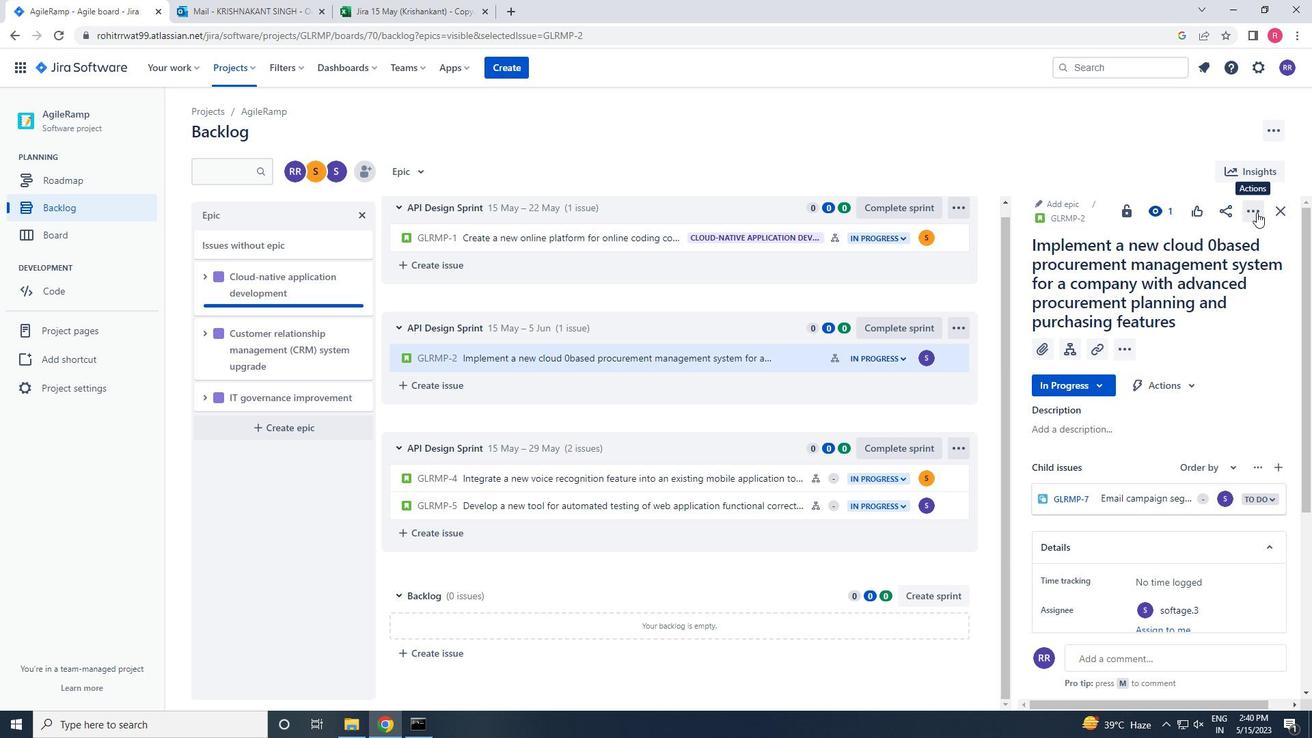 
Action: Mouse moved to (1169, 252)
Screenshot: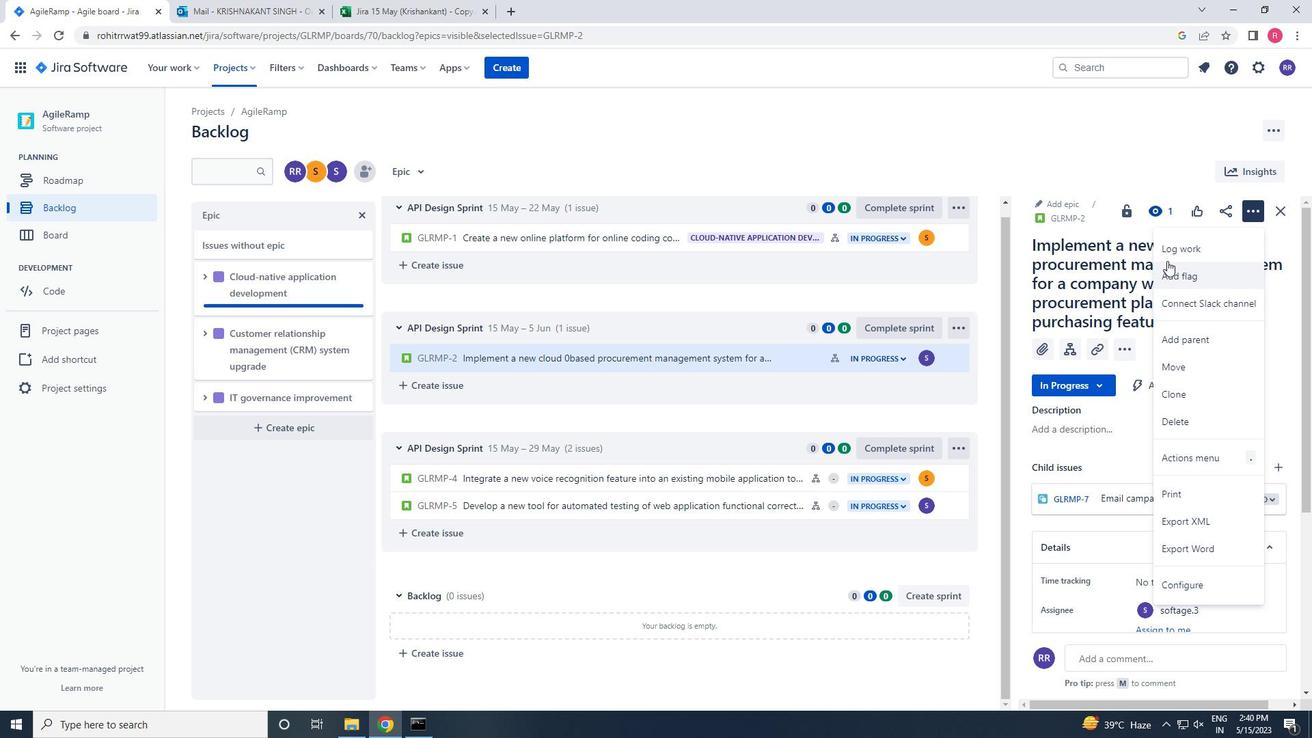 
Action: Mouse pressed left at (1169, 252)
Screenshot: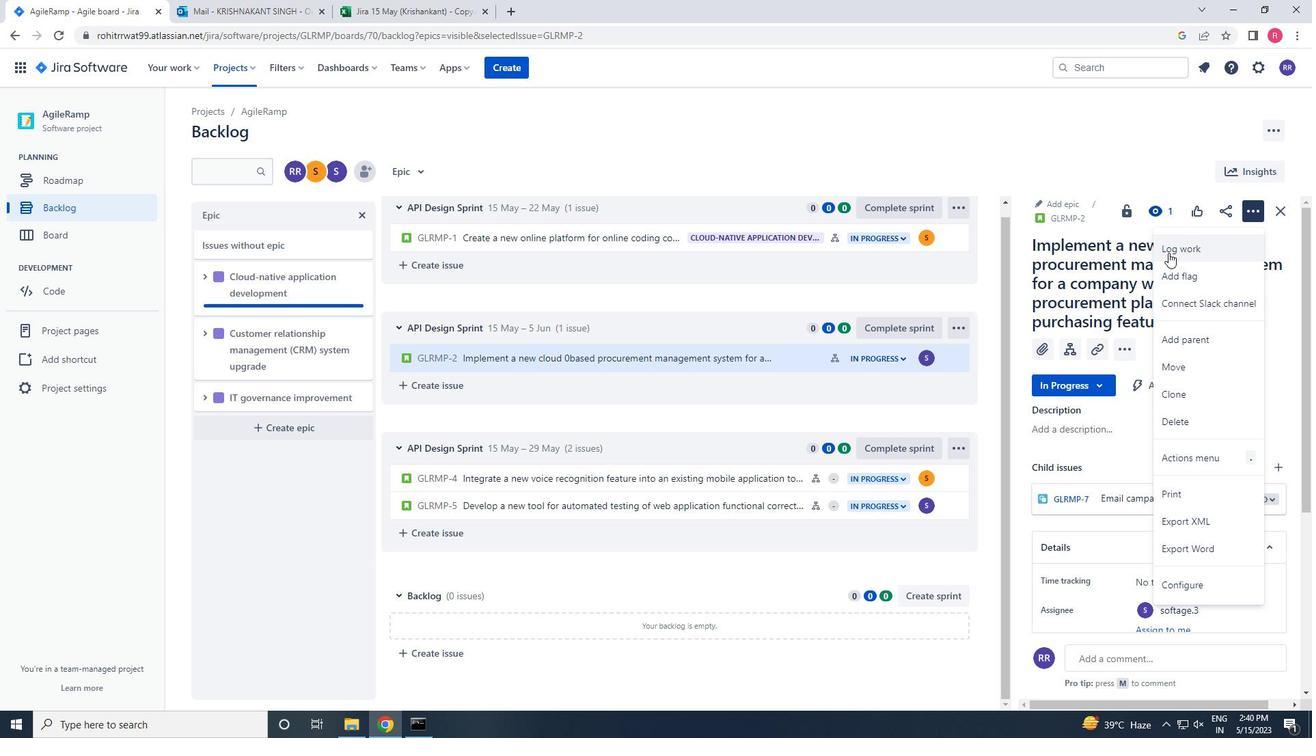 
Action: Key pressed 2w<Key.space>2d<Key.space>5h1<Key.backspace><Key.space>12m<Key.tab>3w<Key.space>3d<Key.space>16h<Key.space>37m
Screenshot: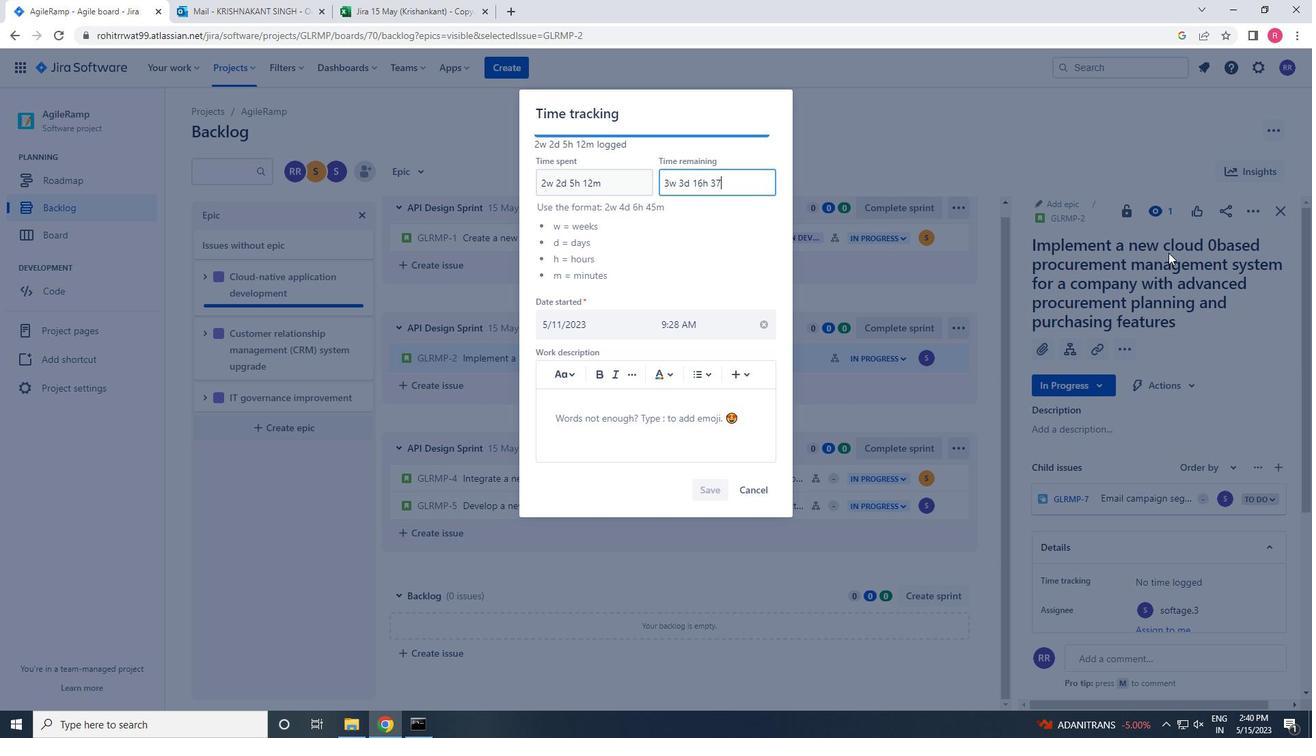 
Action: Mouse moved to (703, 492)
Screenshot: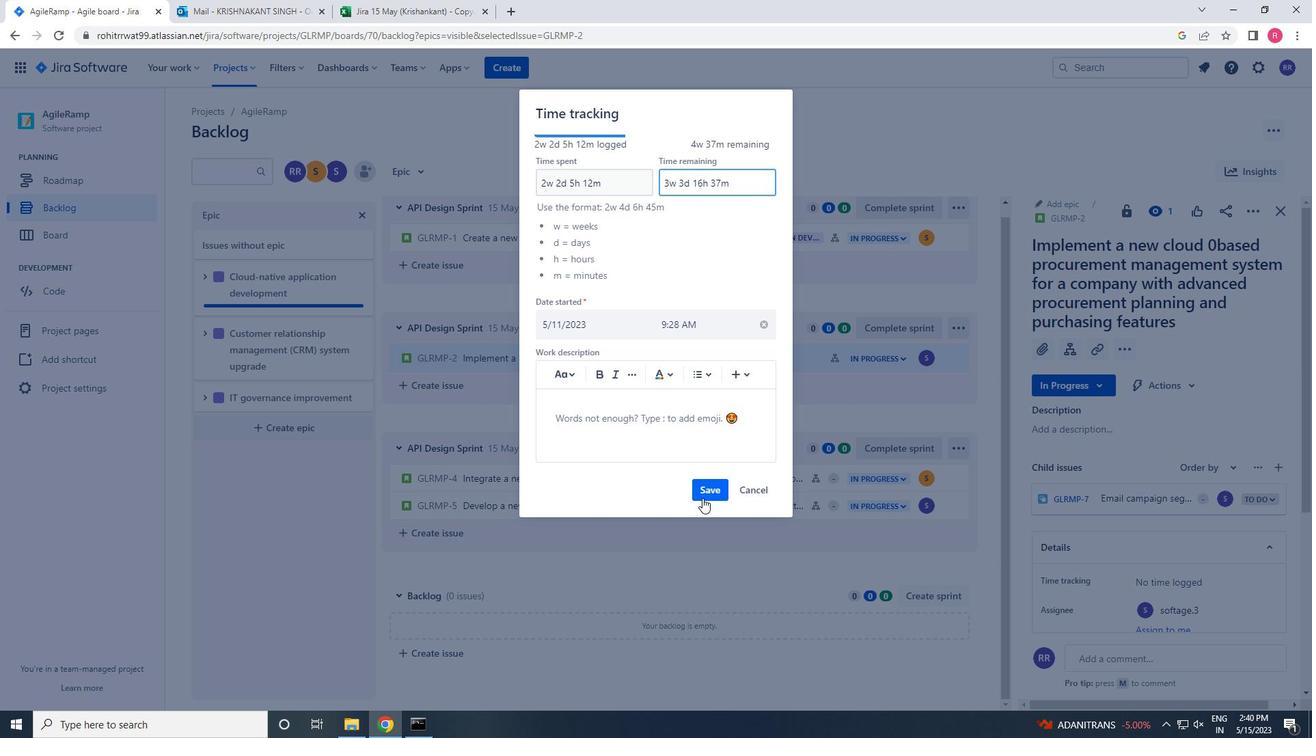 
Action: Mouse pressed left at (703, 492)
Screenshot: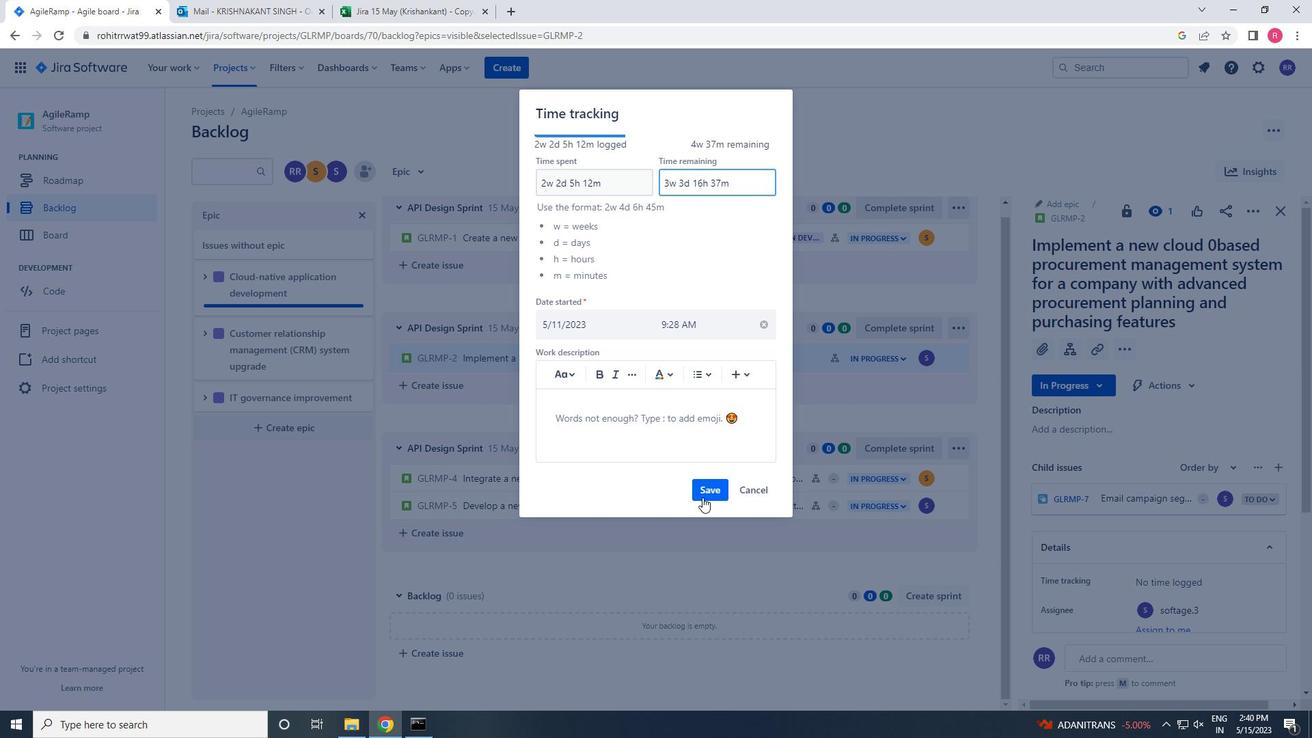 
Action: Mouse moved to (1255, 213)
Screenshot: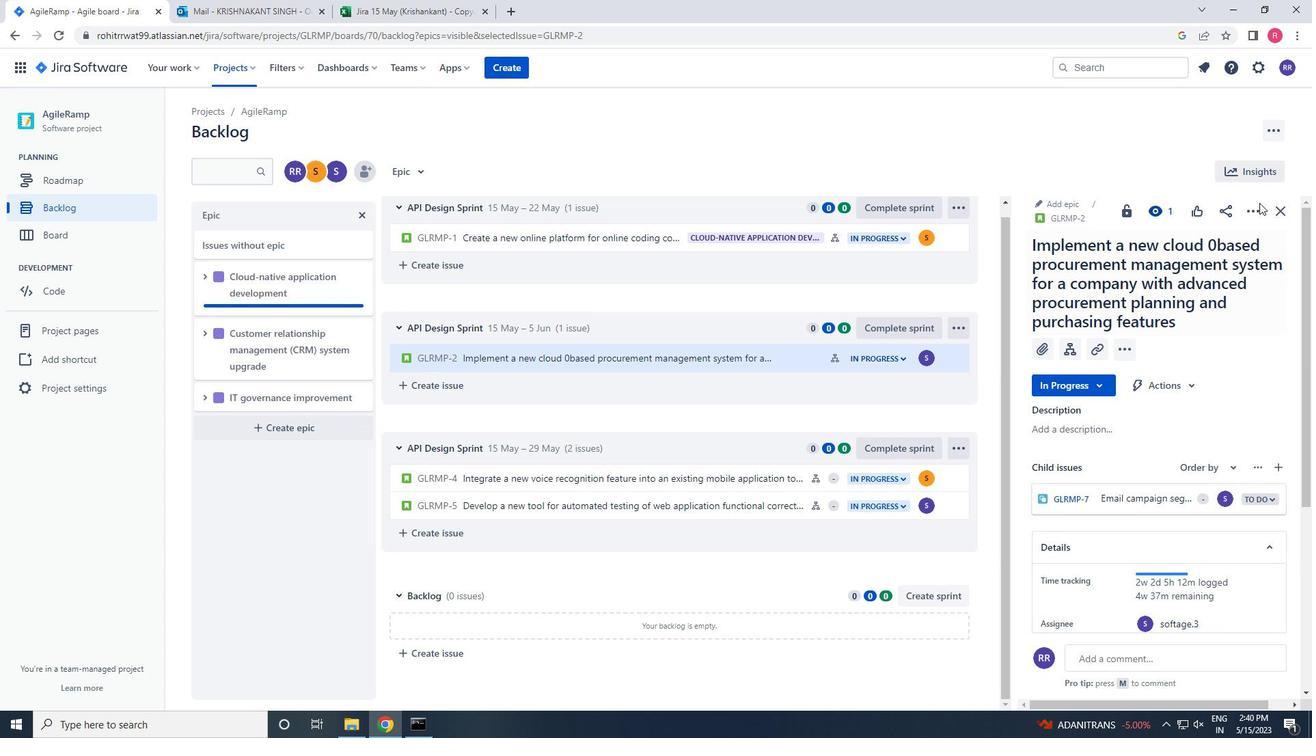 
Action: Mouse pressed left at (1255, 213)
Screenshot: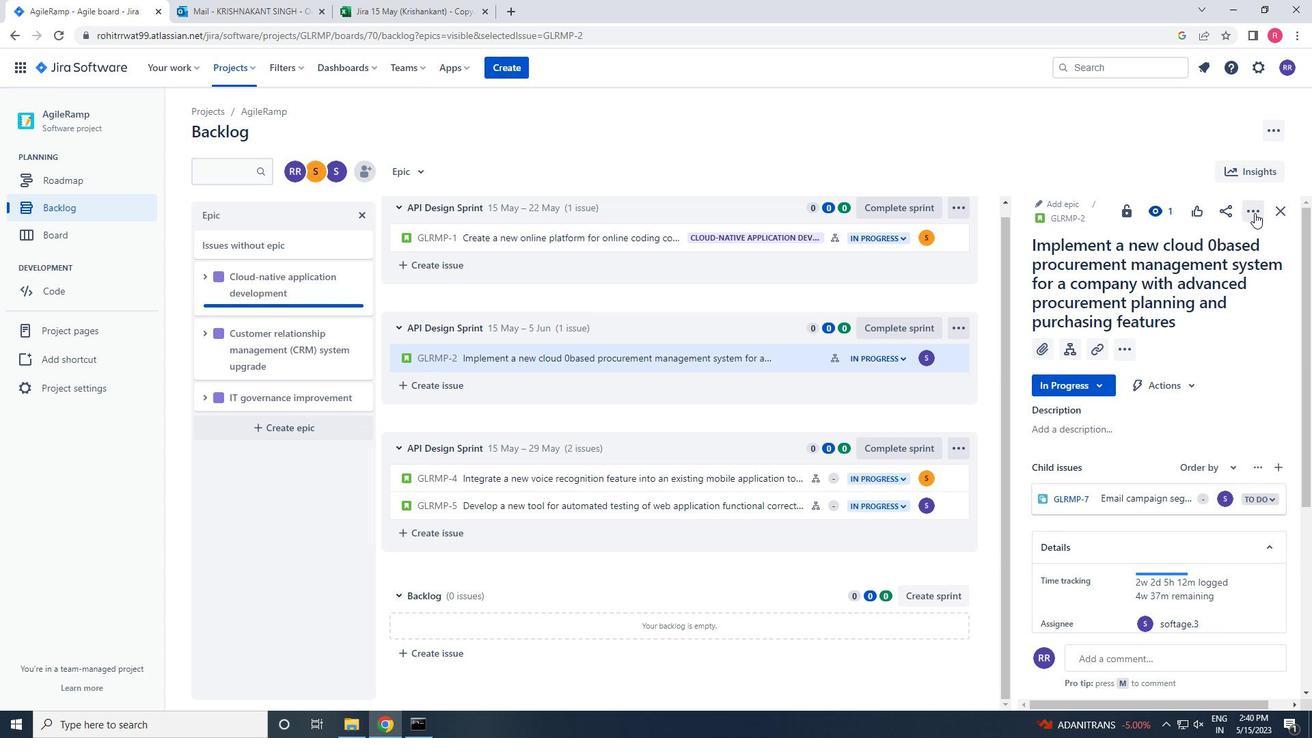 
Action: Mouse moved to (1203, 402)
Screenshot: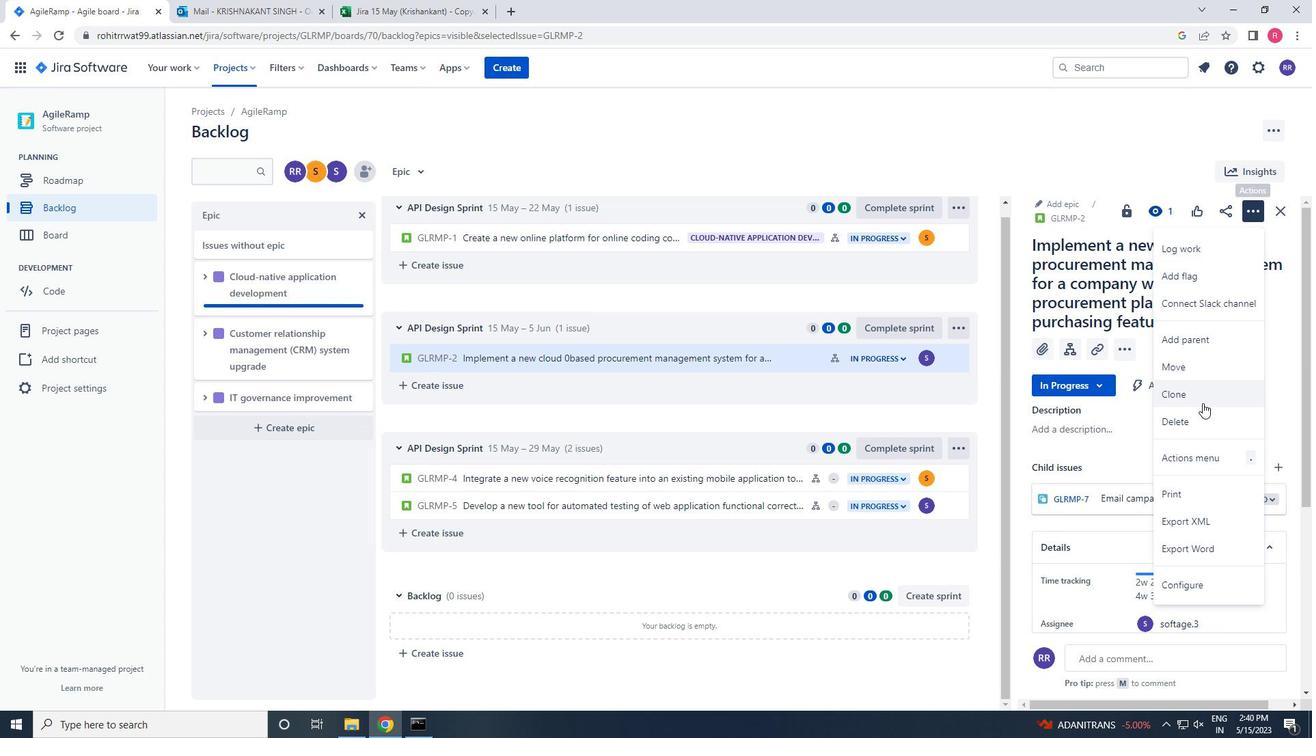 
Action: Mouse pressed left at (1203, 402)
Screenshot: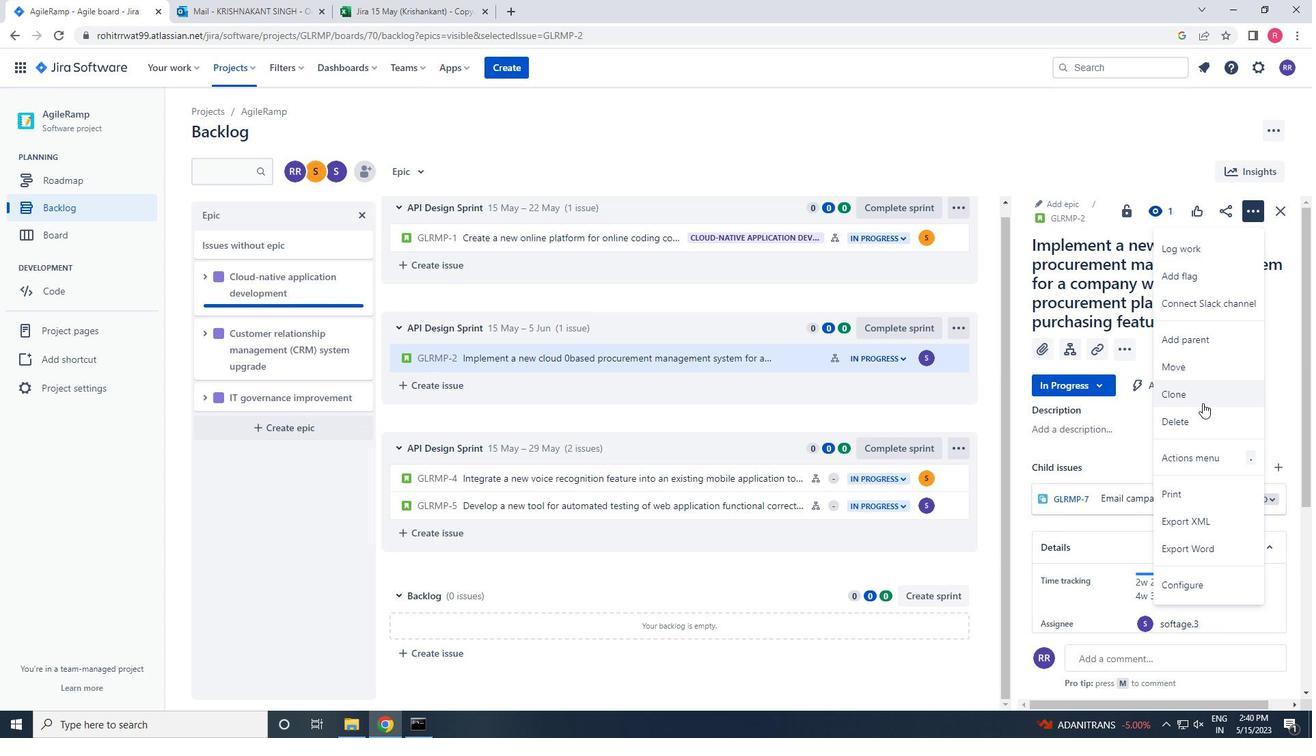 
Action: Mouse moved to (748, 287)
Screenshot: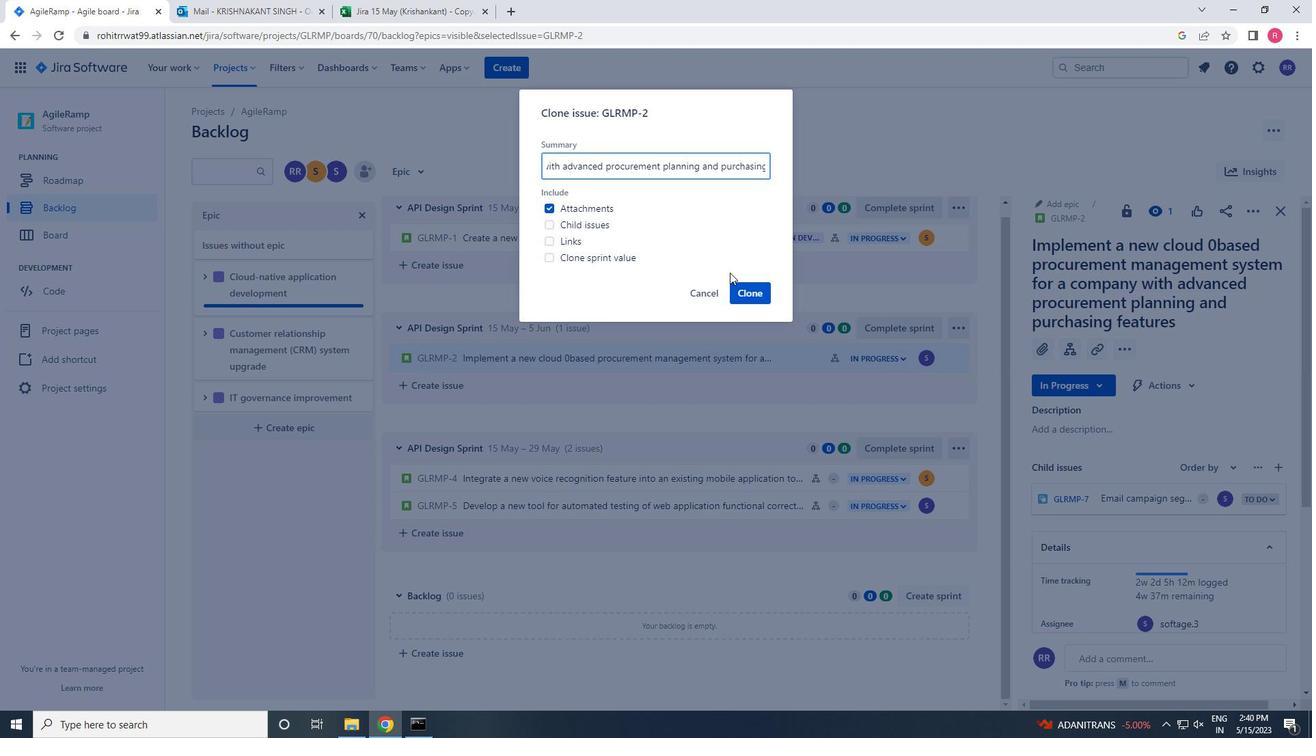 
Action: Mouse pressed left at (748, 287)
Screenshot: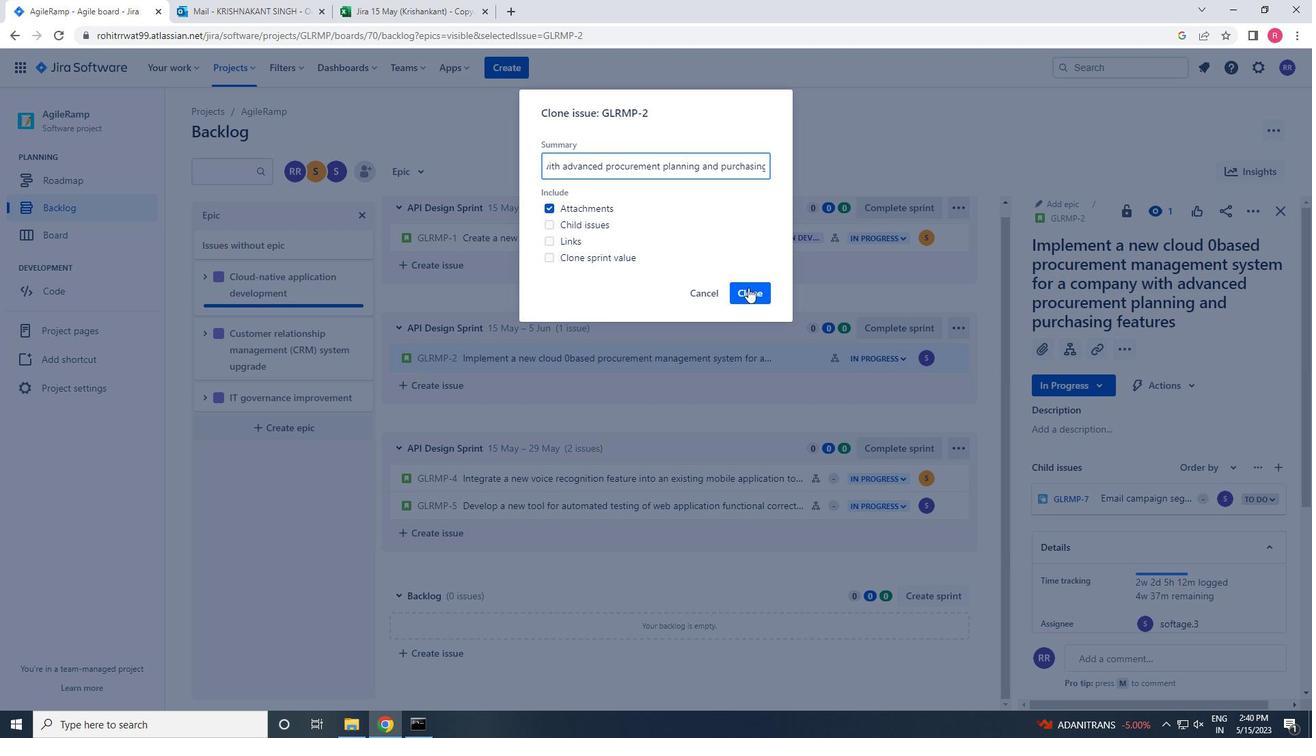 
Action: Mouse moved to (774, 363)
Screenshot: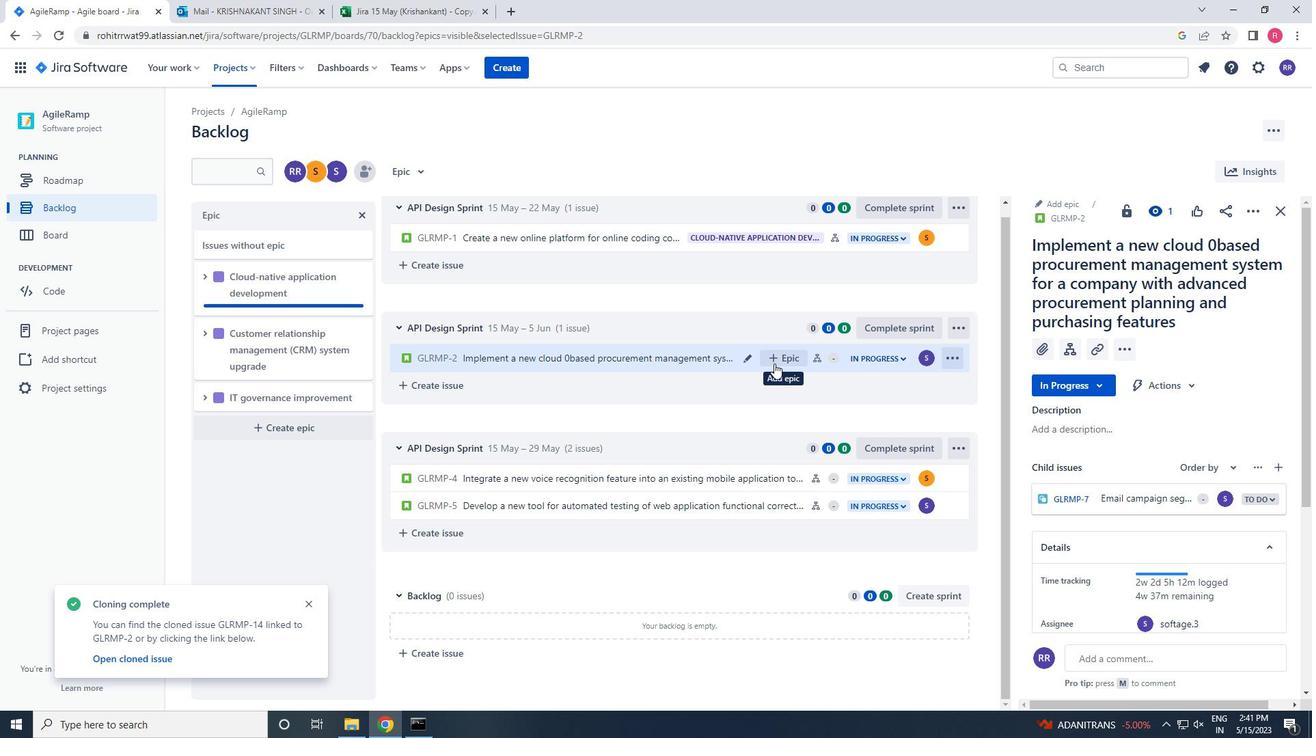 
Action: Mouse pressed left at (774, 363)
Screenshot: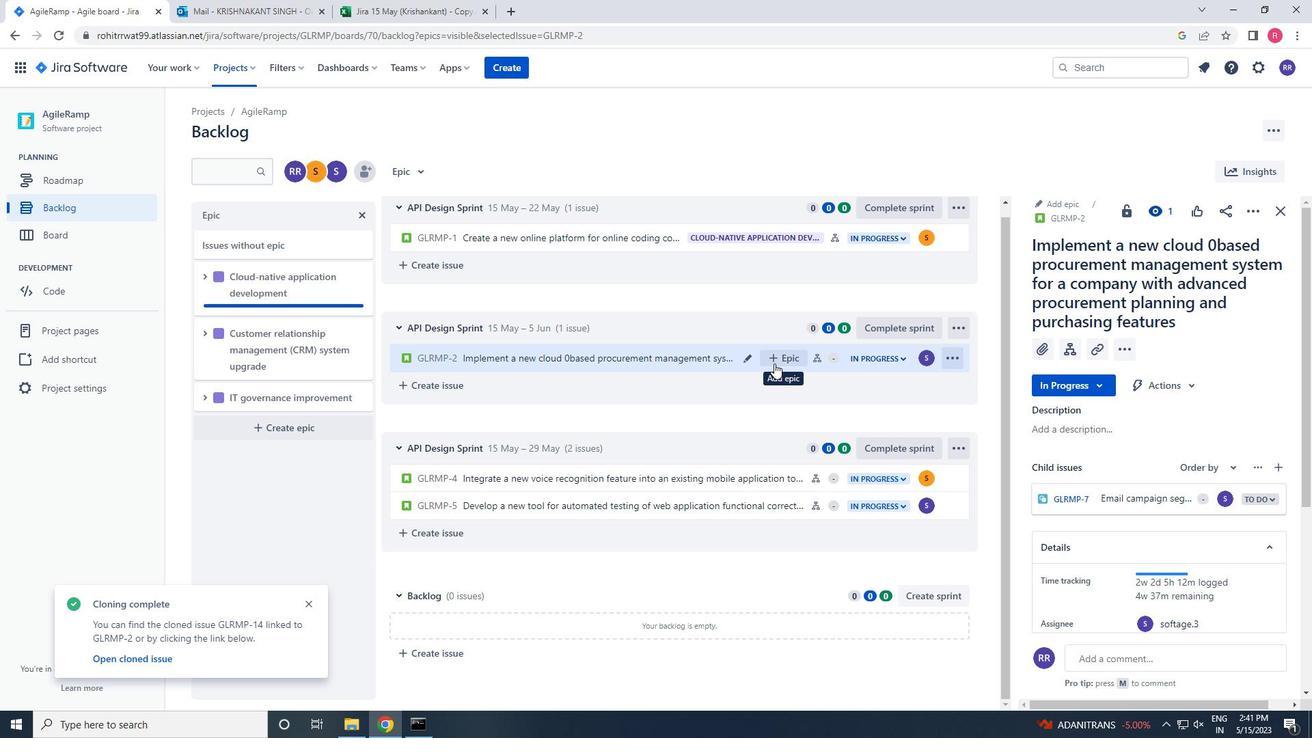 
Action: Mouse moved to (845, 451)
Screenshot: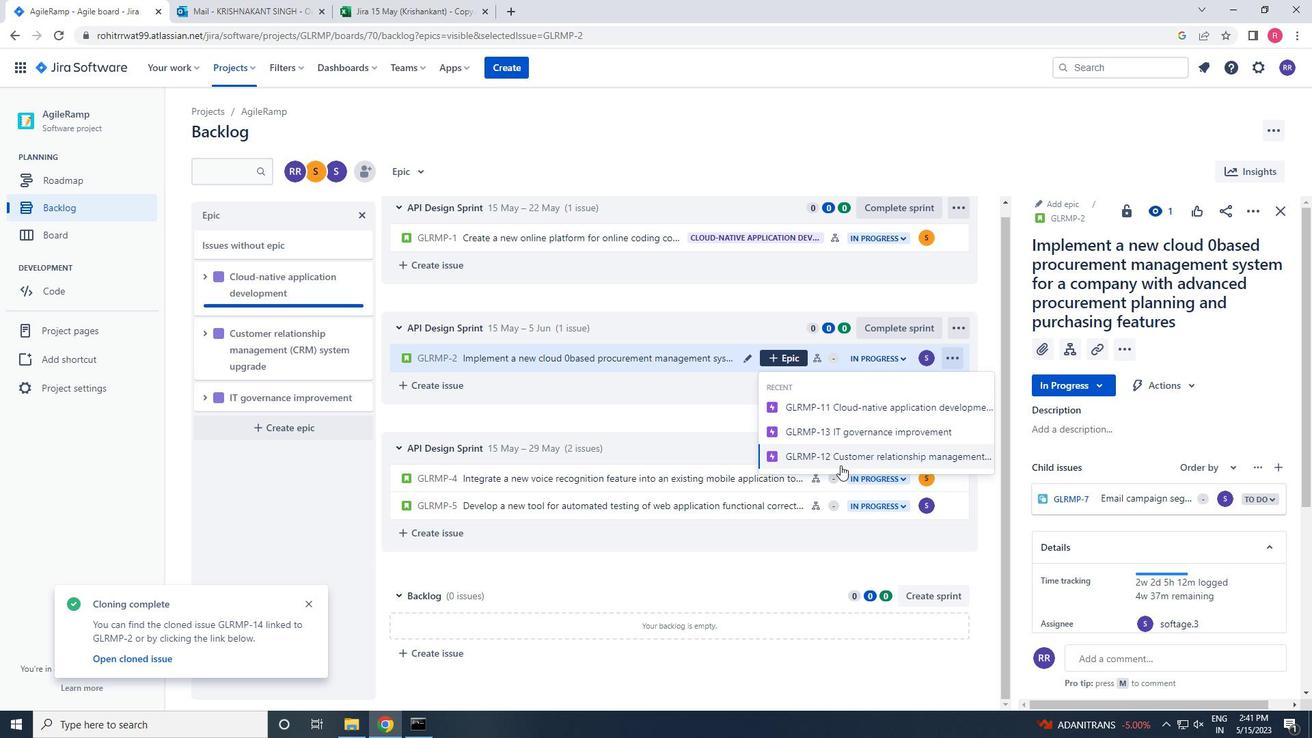 
Action: Mouse pressed left at (845, 451)
Screenshot: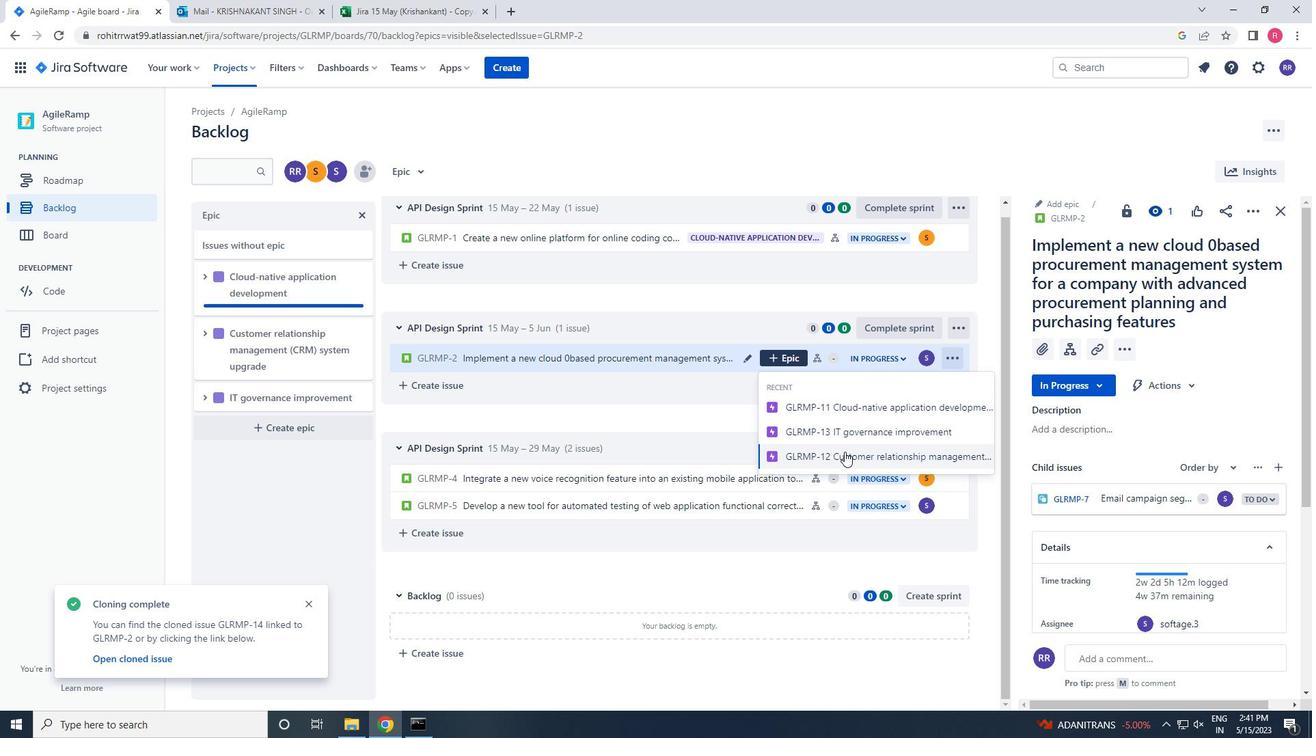 
